 Task: Open Card Project Management Review in Board Productivity Strategies to Workspace Corporate Communications and add a team member Softage.3@softage.net, a label Purple, a checklist Time Tracking, an attachment from your onedrive, a color Purple and finally, add a card description 'Conduct customer research for new product design and development' and a comment 'Let us make sure we have a clear understanding of the desired outcomes and success metrics for this task.'. Add a start date 'Jan 07, 1900' with a due date 'Jan 14, 1900'
Action: Mouse moved to (78, 344)
Screenshot: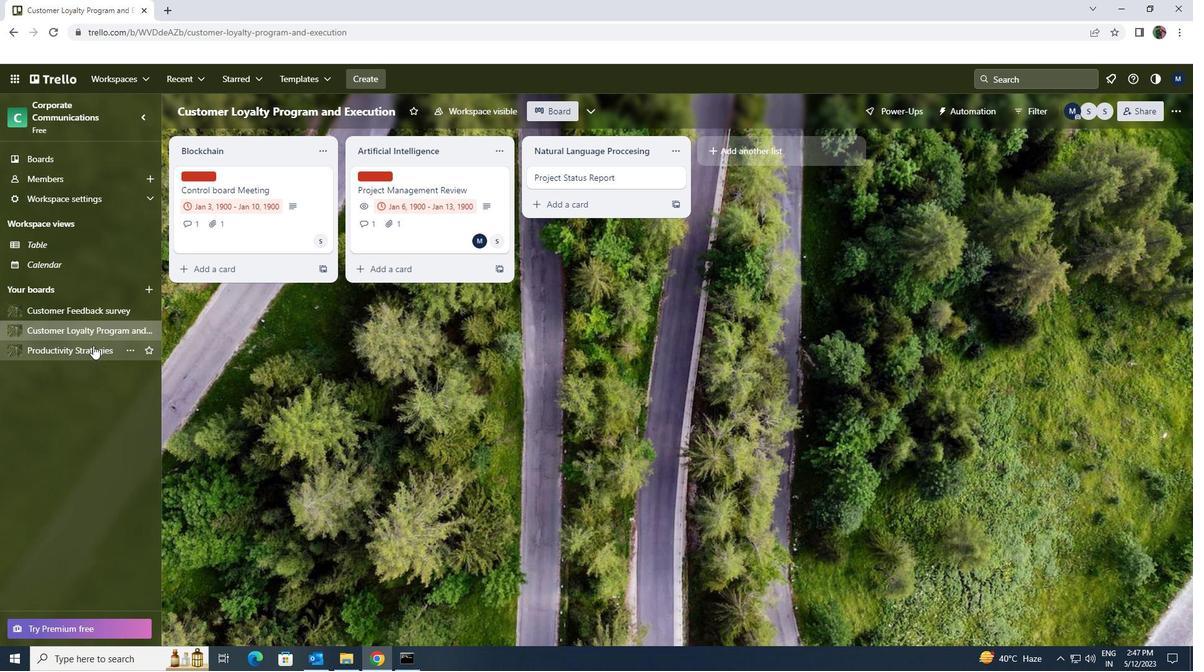 
Action: Mouse pressed left at (78, 344)
Screenshot: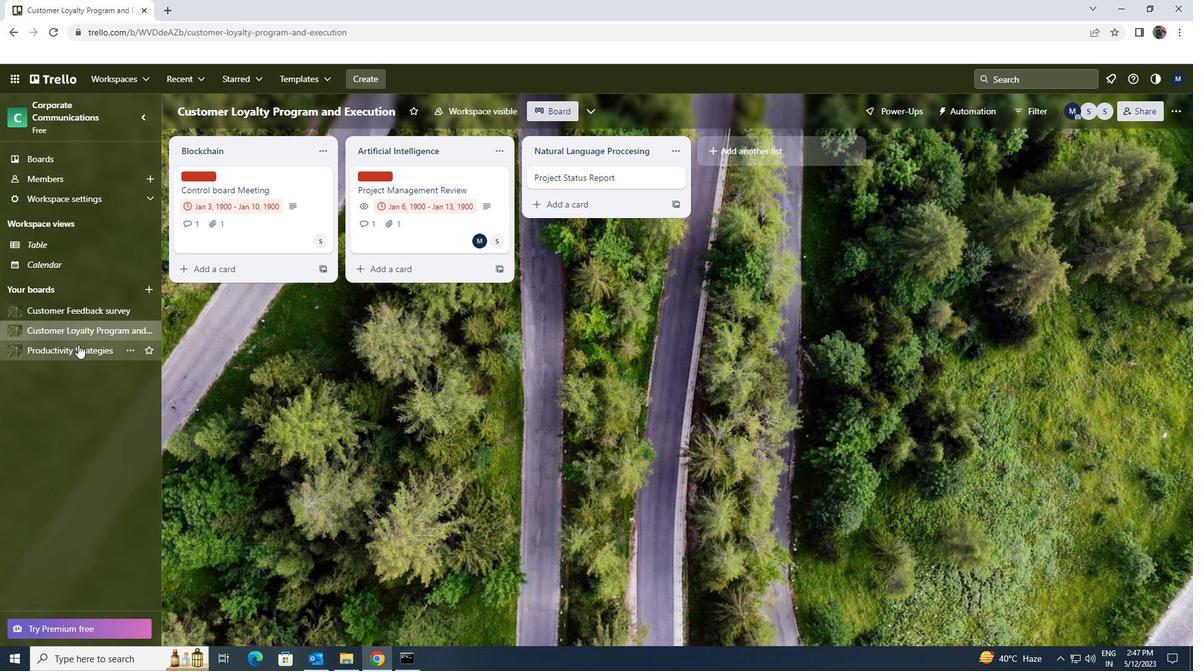 
Action: Mouse moved to (553, 178)
Screenshot: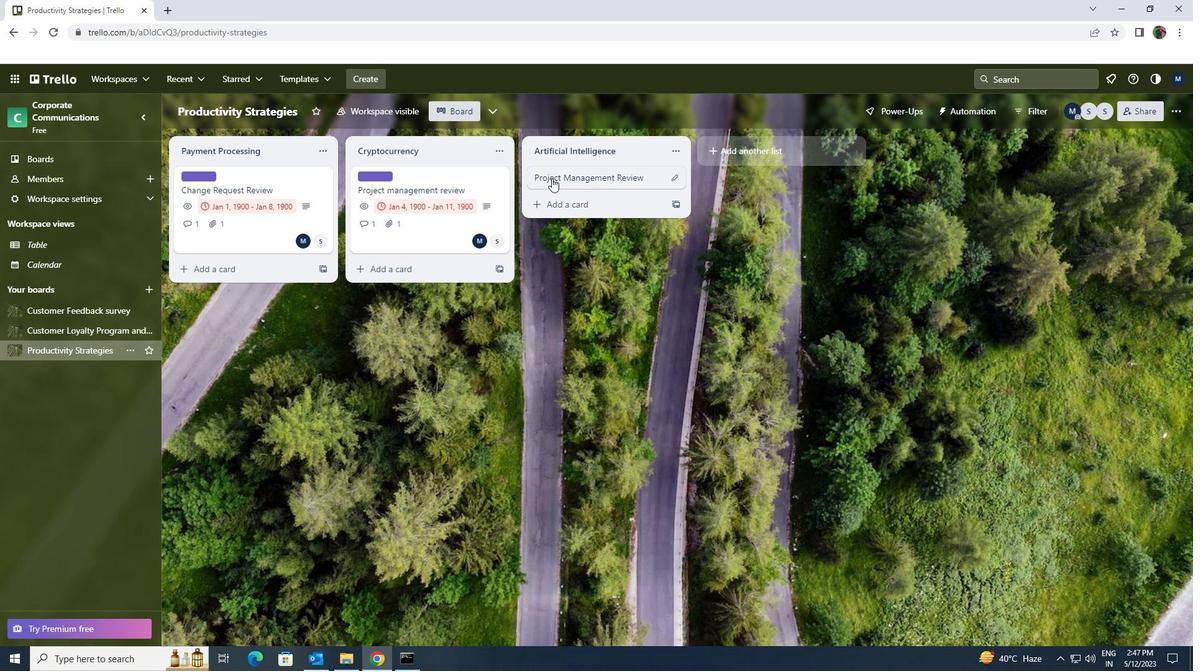 
Action: Mouse pressed left at (553, 178)
Screenshot: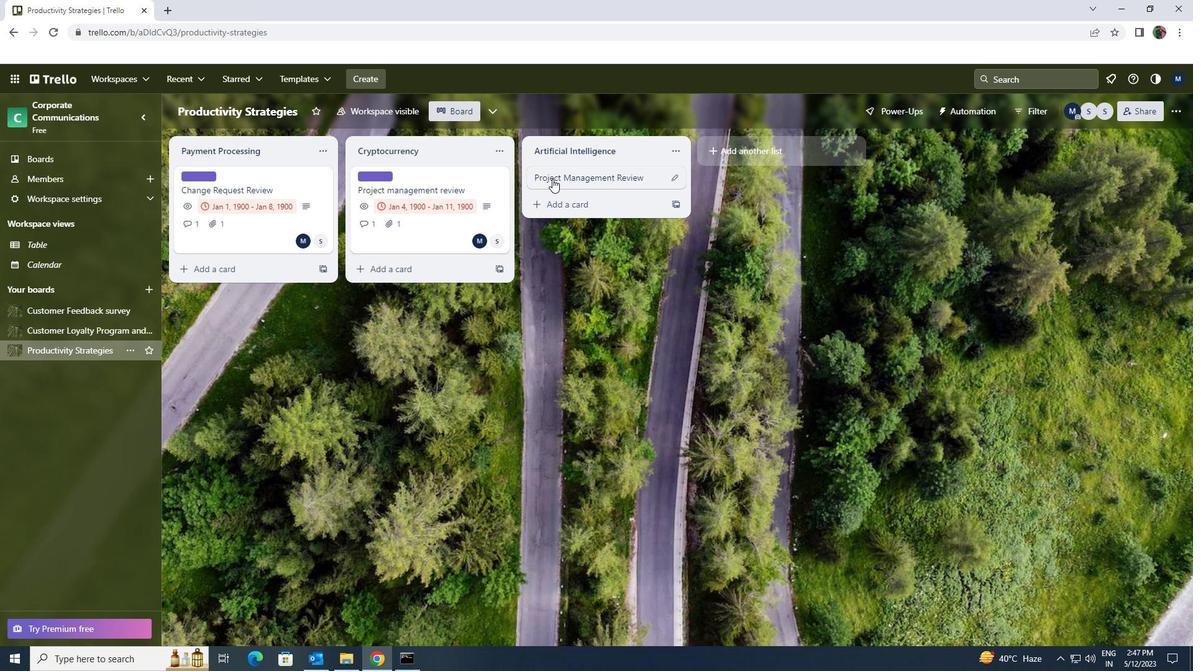 
Action: Mouse moved to (728, 175)
Screenshot: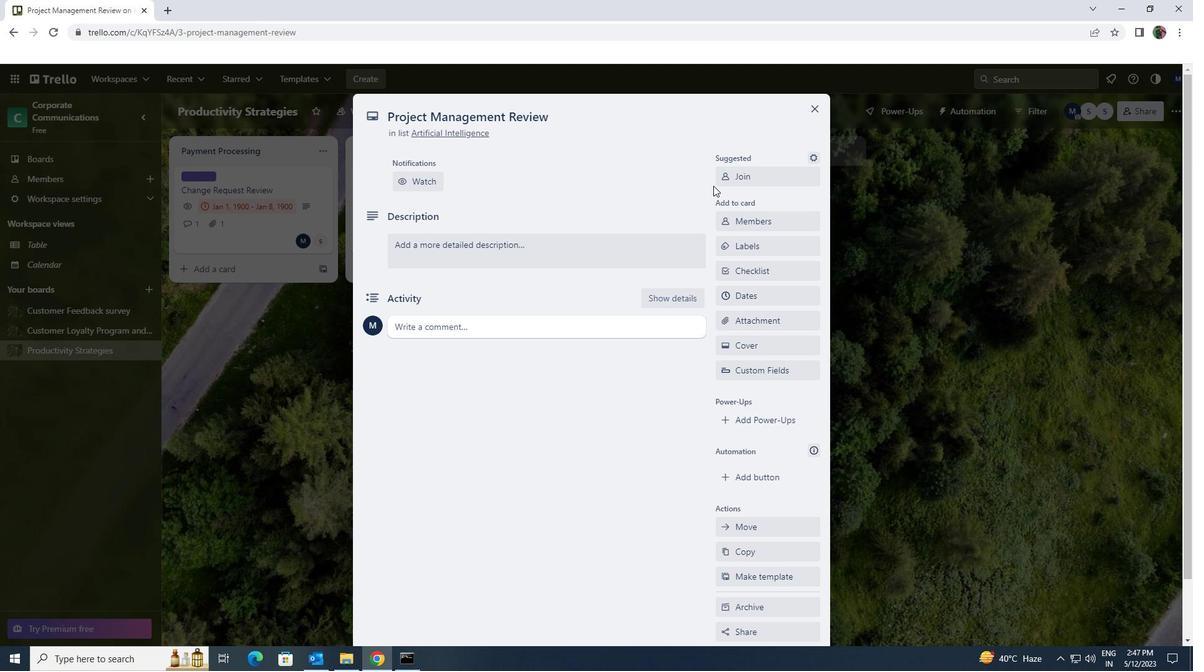 
Action: Mouse pressed left at (728, 175)
Screenshot: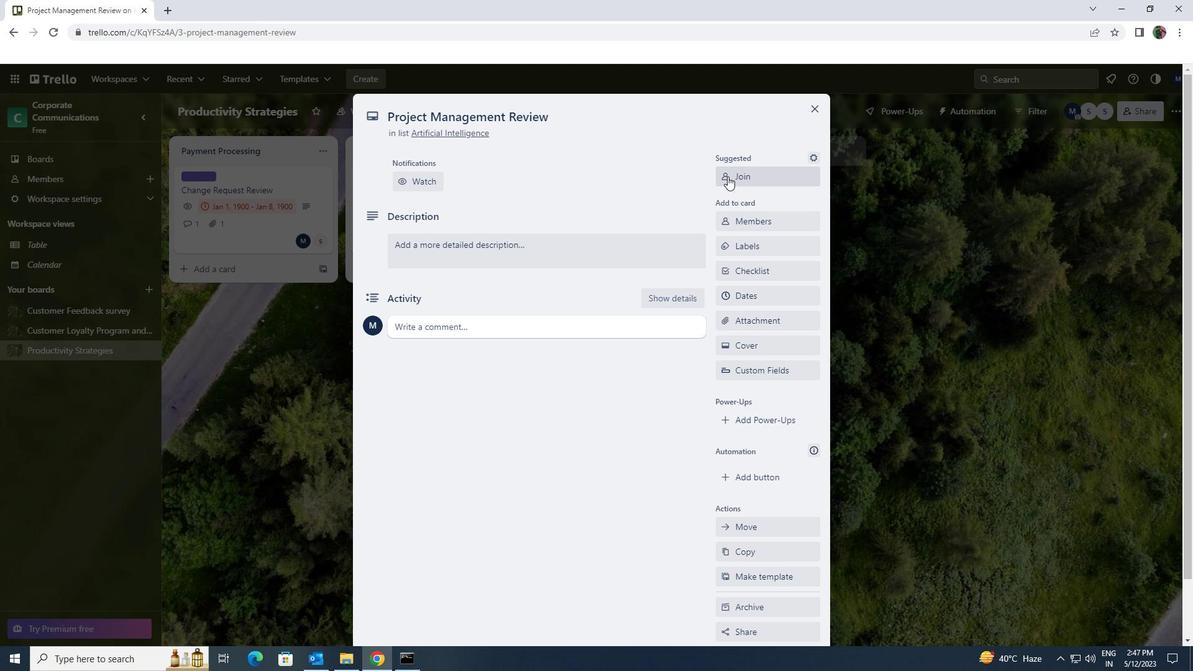 
Action: Mouse moved to (735, 175)
Screenshot: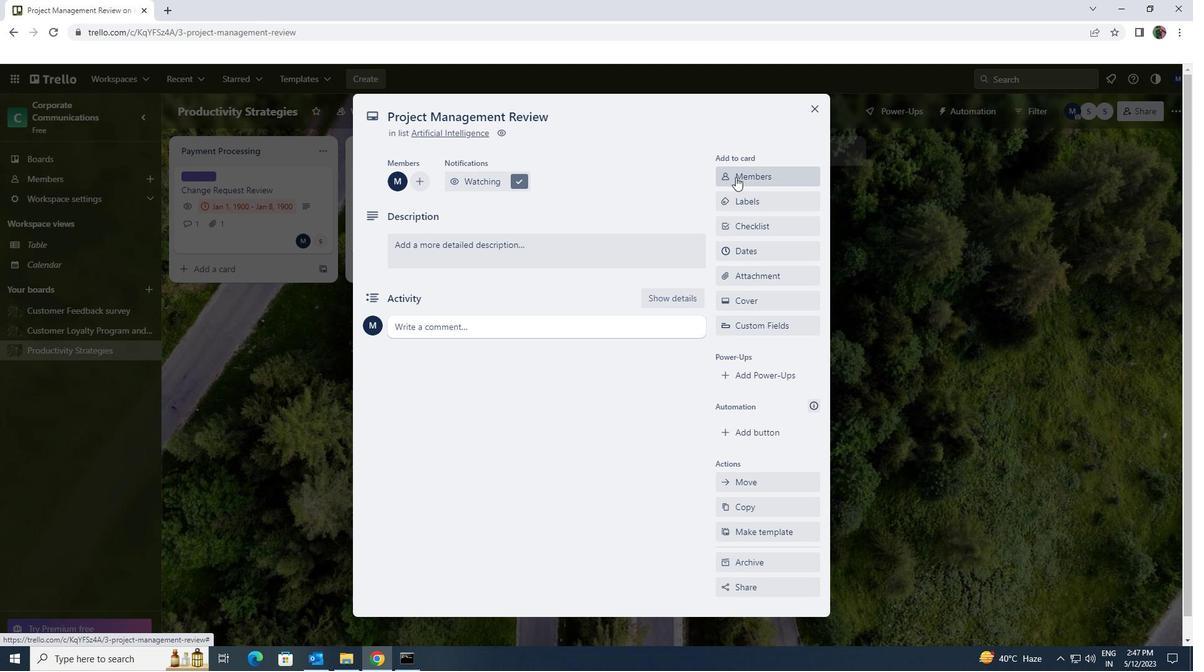
Action: Mouse pressed left at (735, 175)
Screenshot: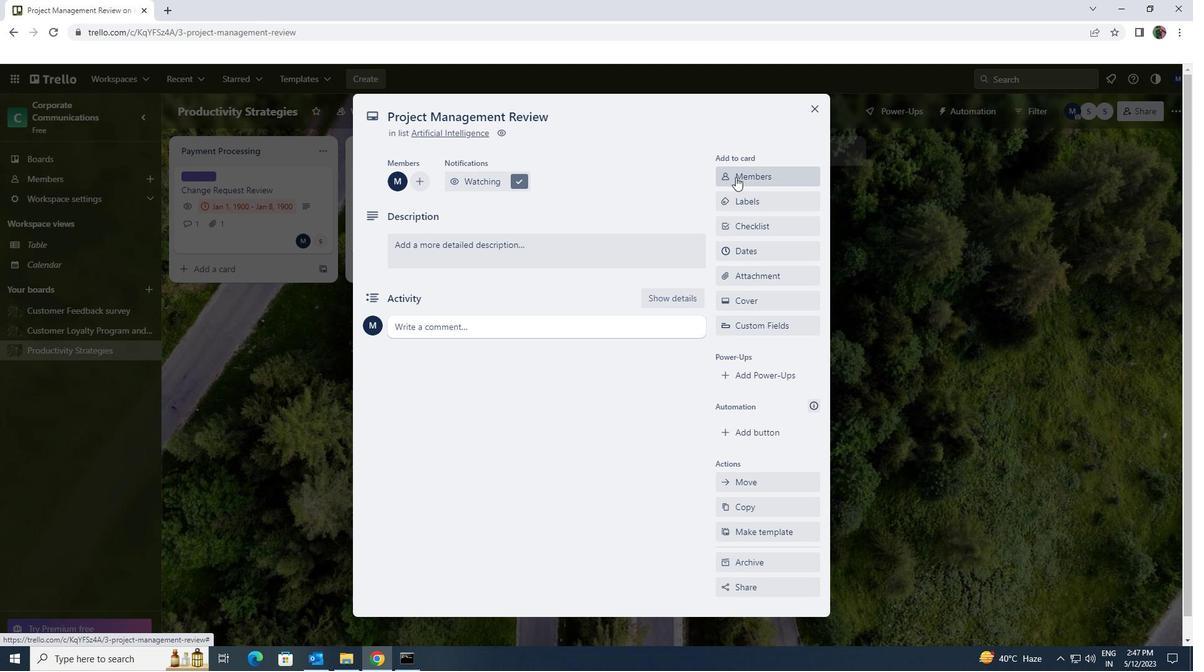 
Action: Key pressed softage.3<Key.shift>@SOFTAGE.NET
Screenshot: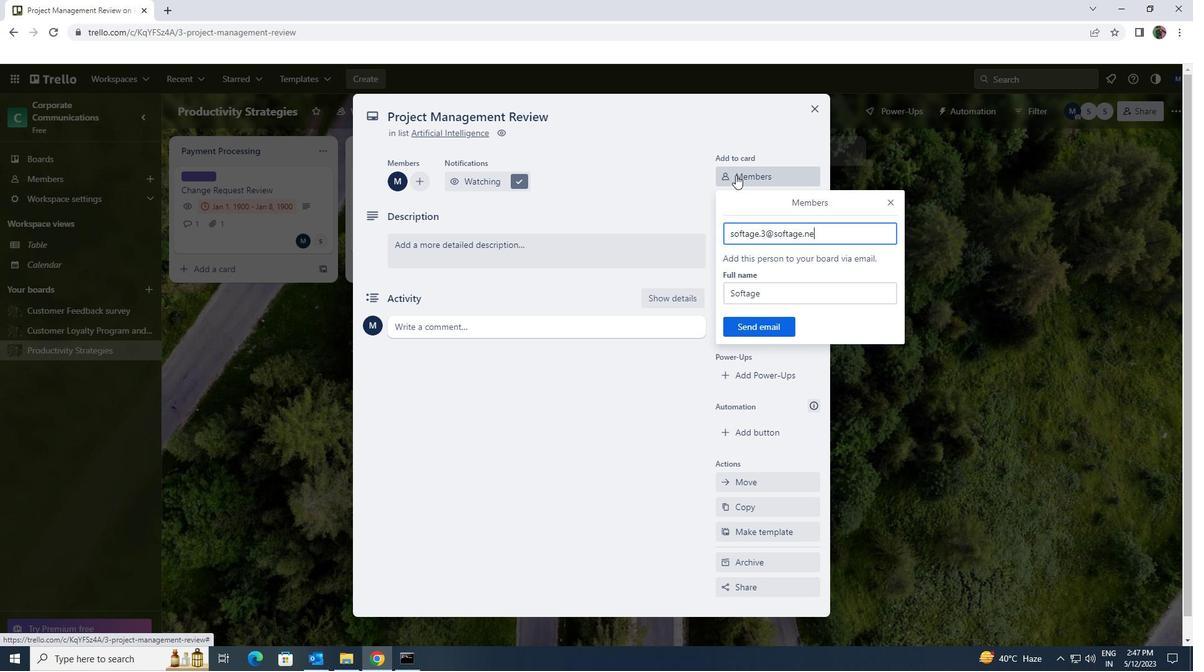 
Action: Mouse moved to (772, 323)
Screenshot: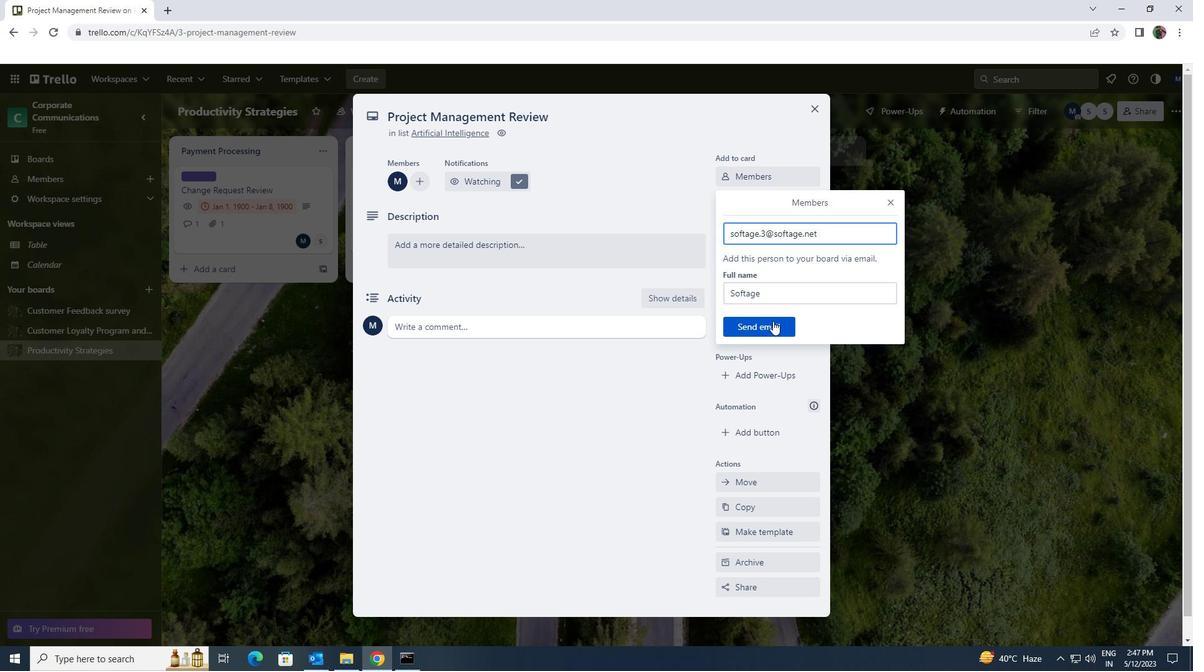 
Action: Mouse pressed left at (772, 323)
Screenshot: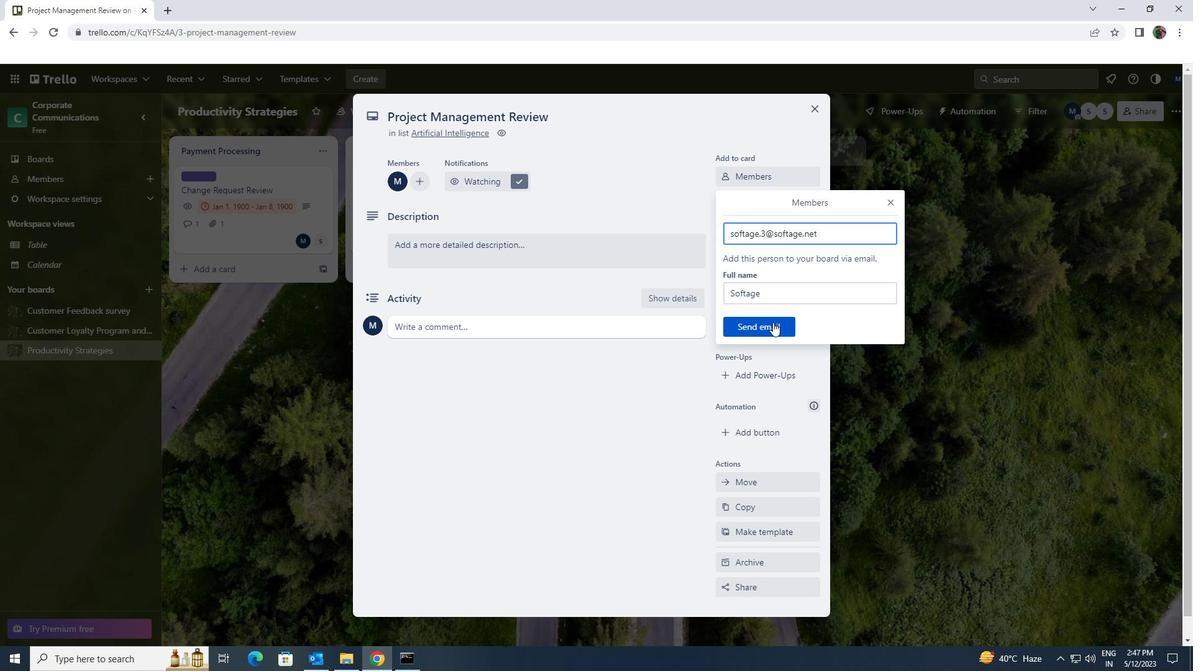 
Action: Mouse moved to (763, 198)
Screenshot: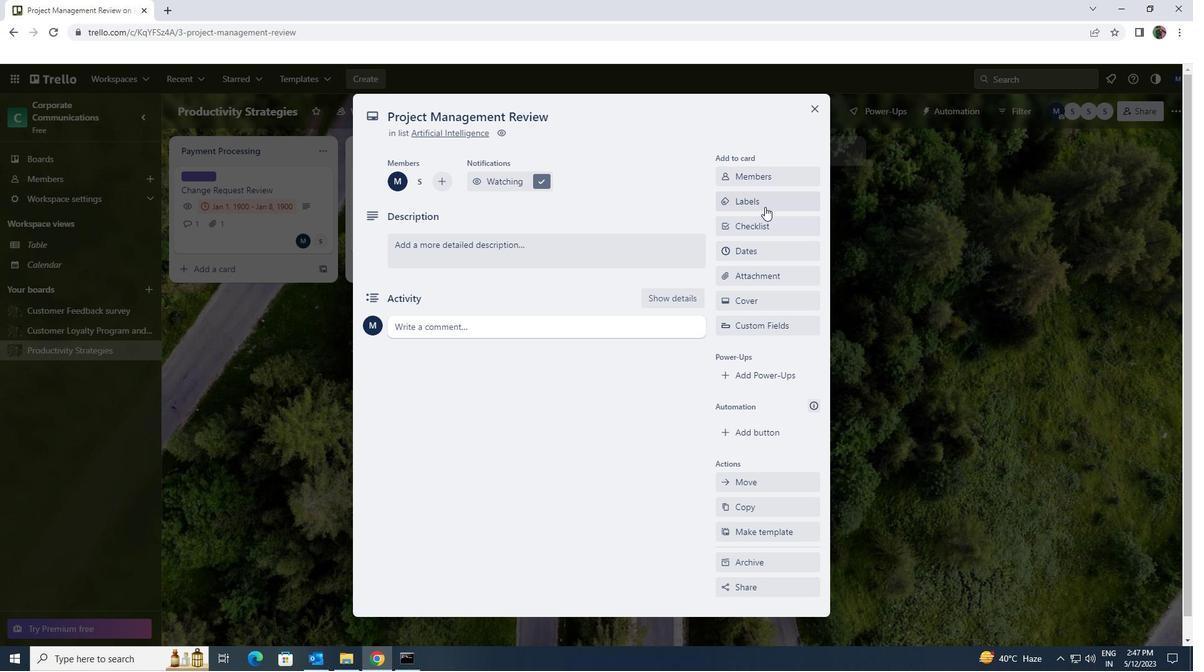 
Action: Mouse pressed left at (763, 198)
Screenshot: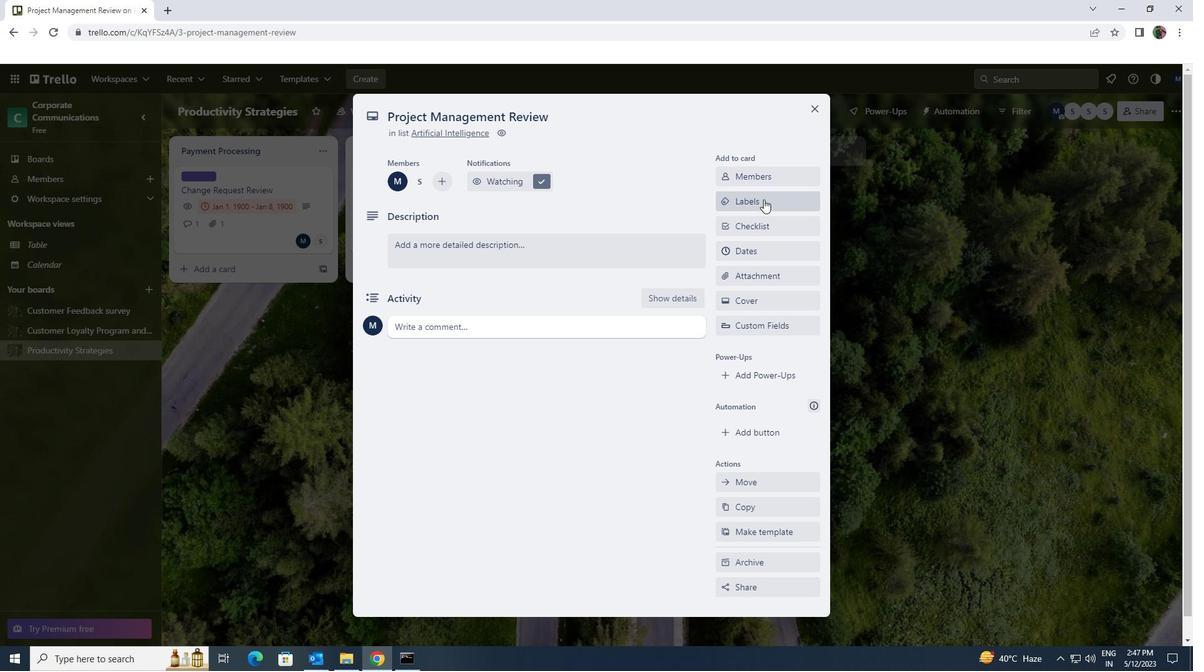 
Action: Mouse moved to (824, 462)
Screenshot: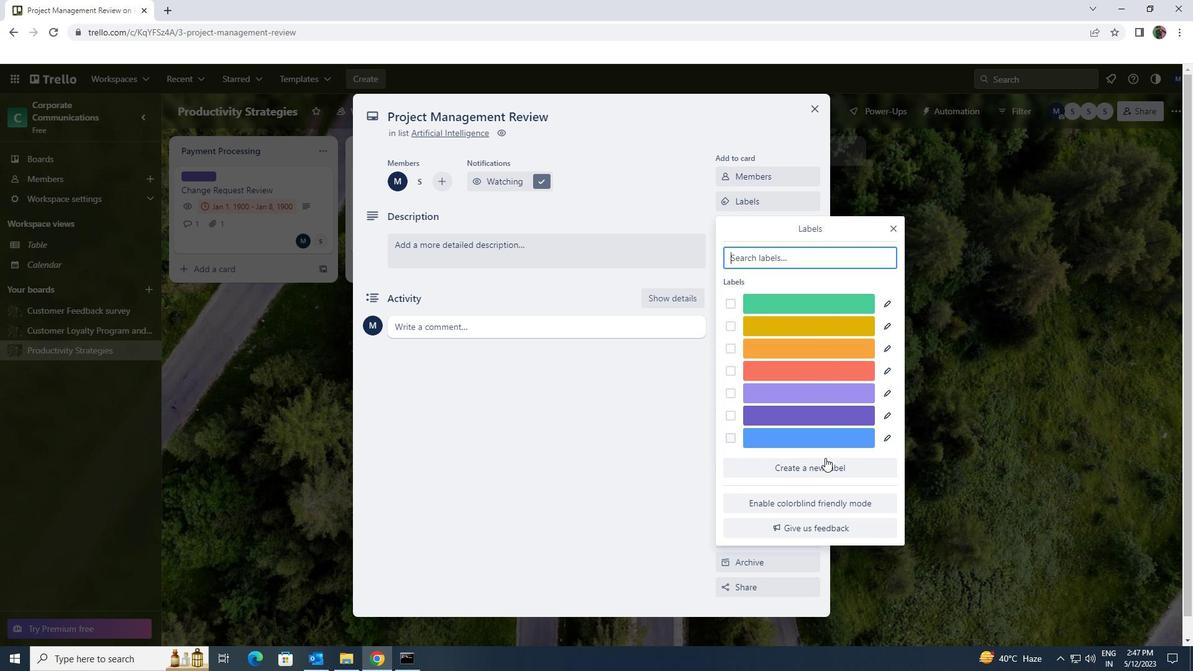 
Action: Mouse pressed left at (824, 462)
Screenshot: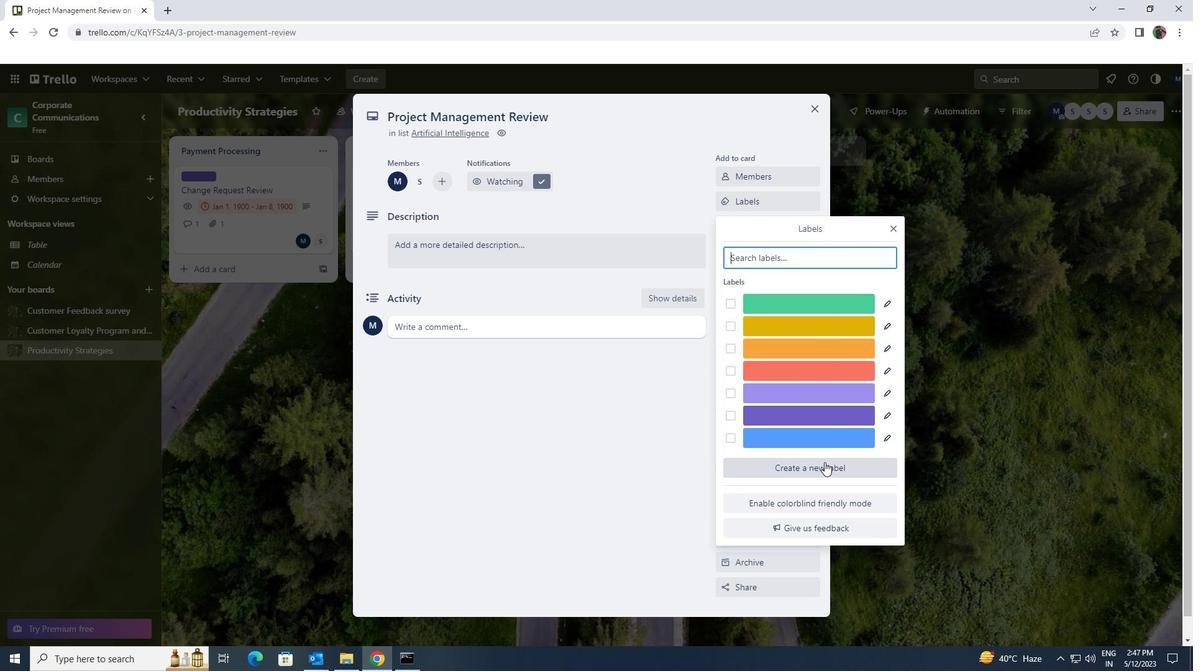 
Action: Mouse moved to (885, 426)
Screenshot: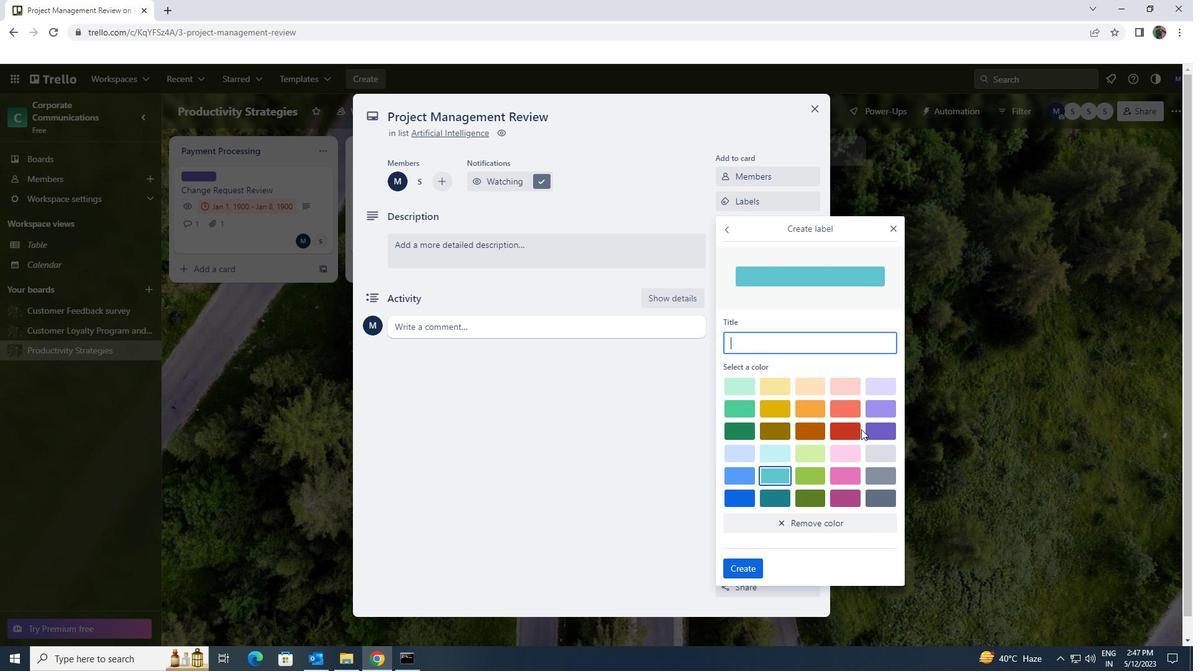 
Action: Mouse pressed left at (885, 426)
Screenshot: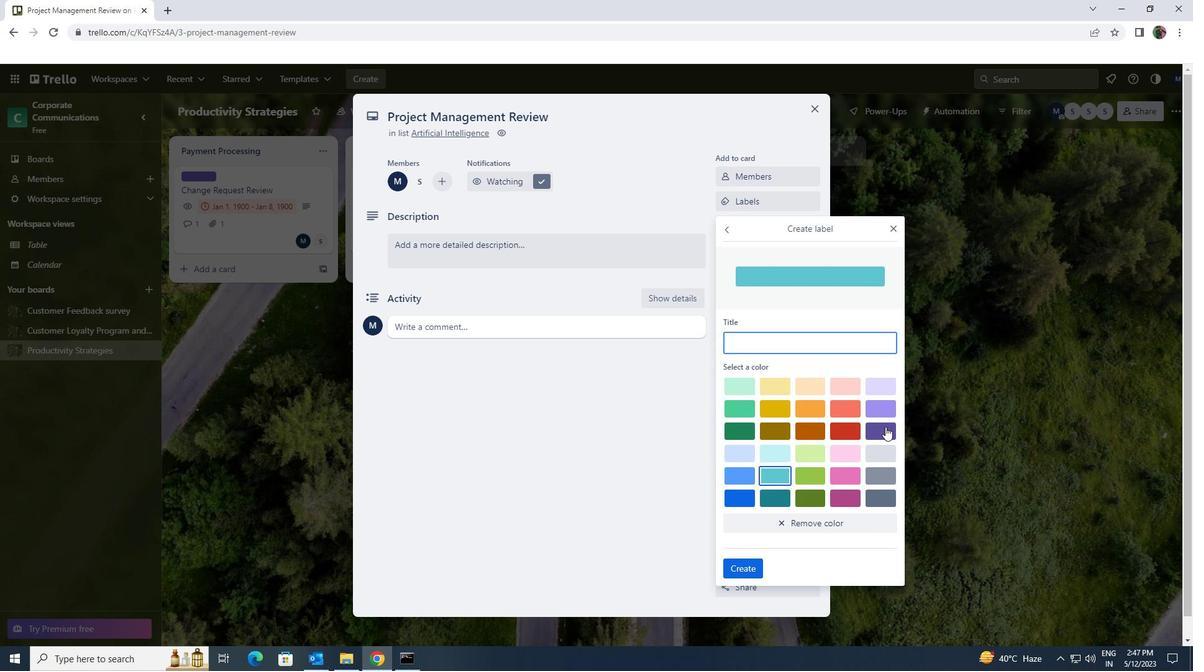 
Action: Mouse moved to (750, 567)
Screenshot: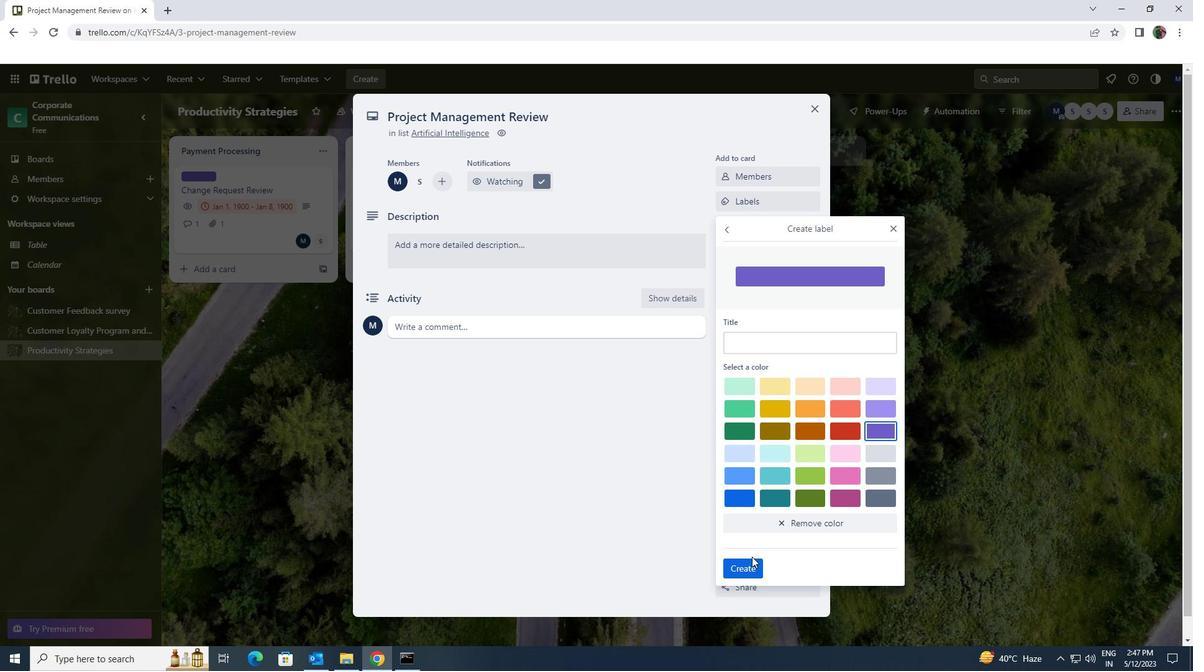 
Action: Mouse pressed left at (750, 567)
Screenshot: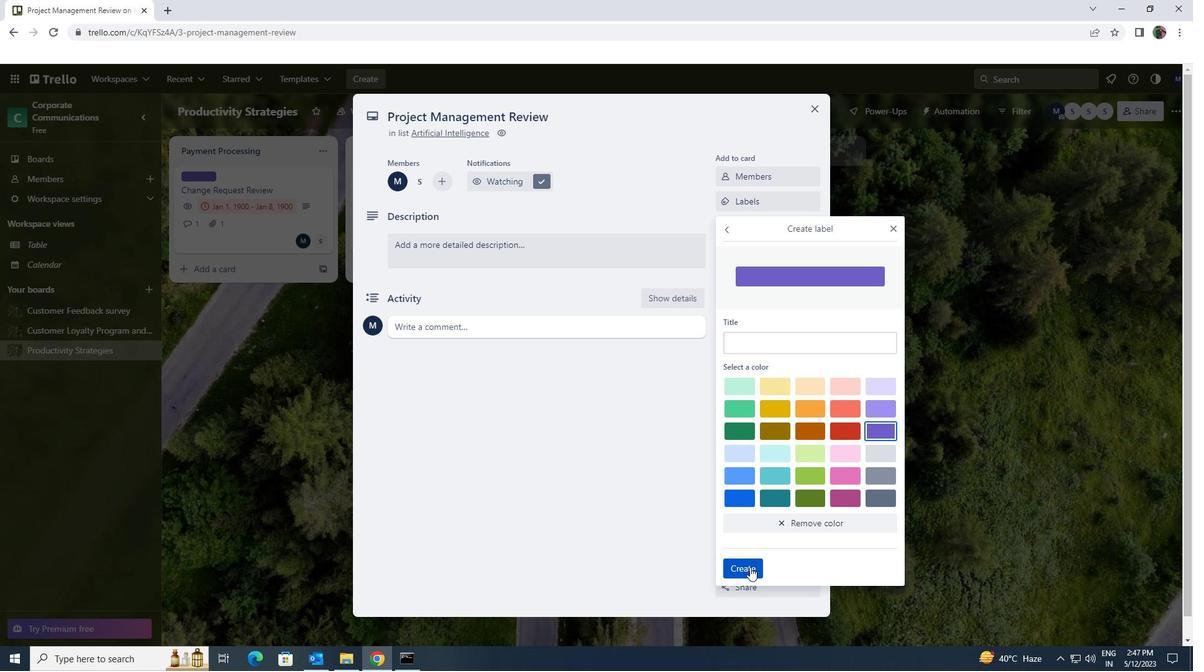 
Action: Mouse moved to (891, 228)
Screenshot: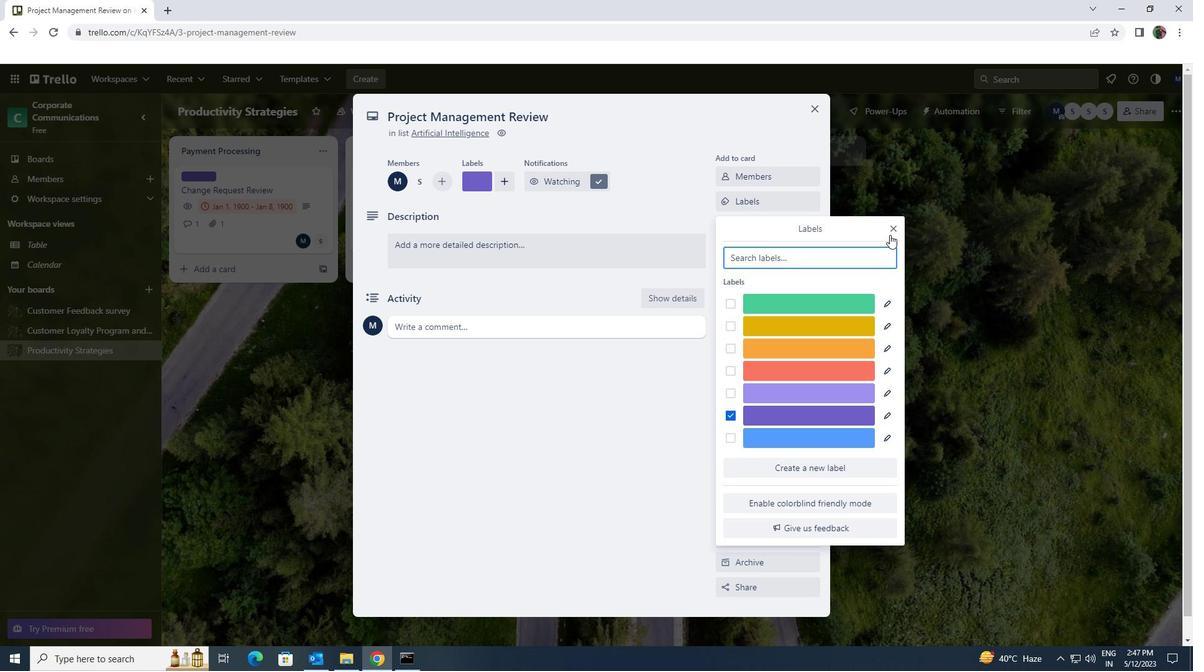 
Action: Mouse pressed left at (891, 228)
Screenshot: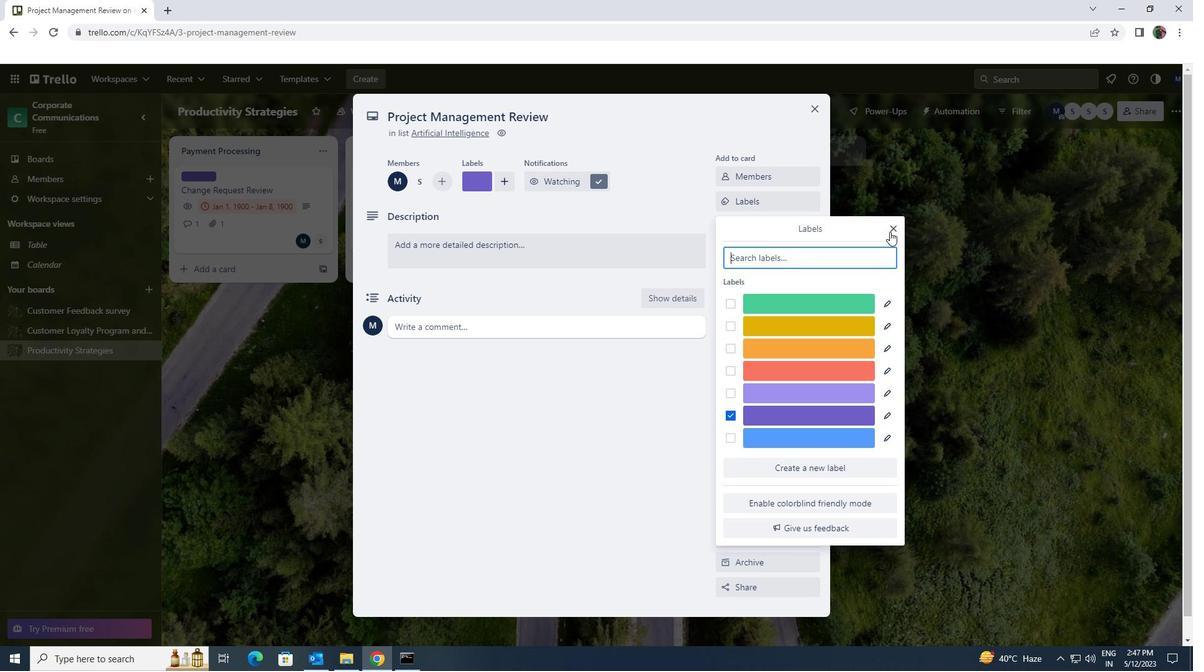 
Action: Mouse moved to (789, 227)
Screenshot: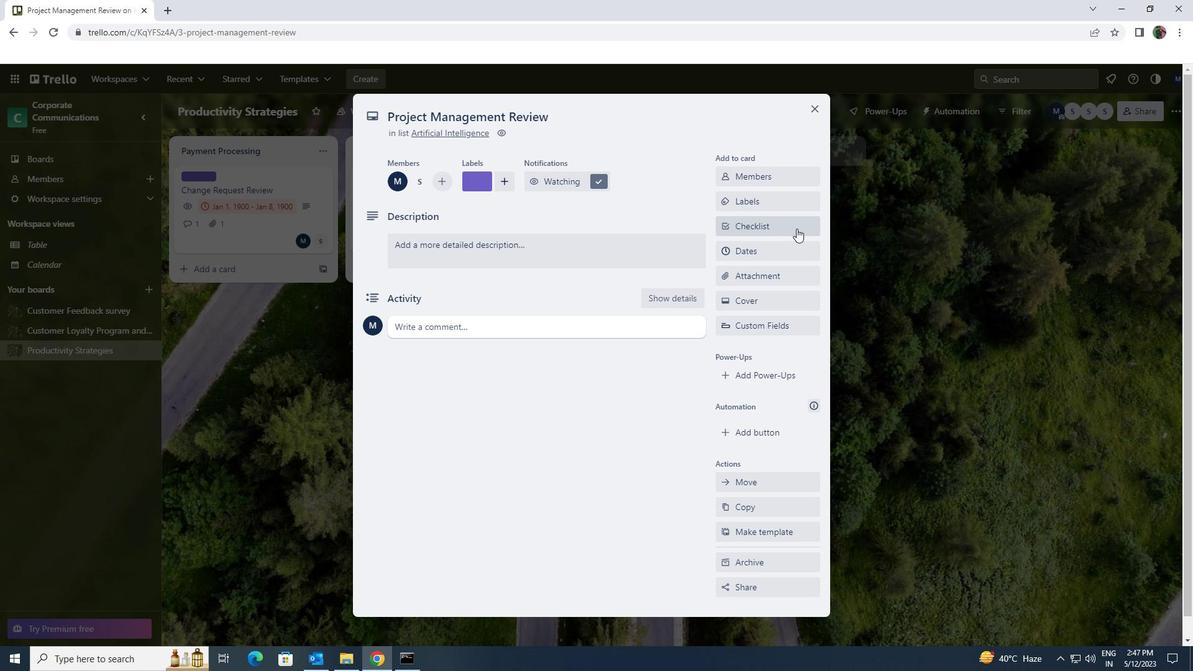 
Action: Mouse pressed left at (789, 227)
Screenshot: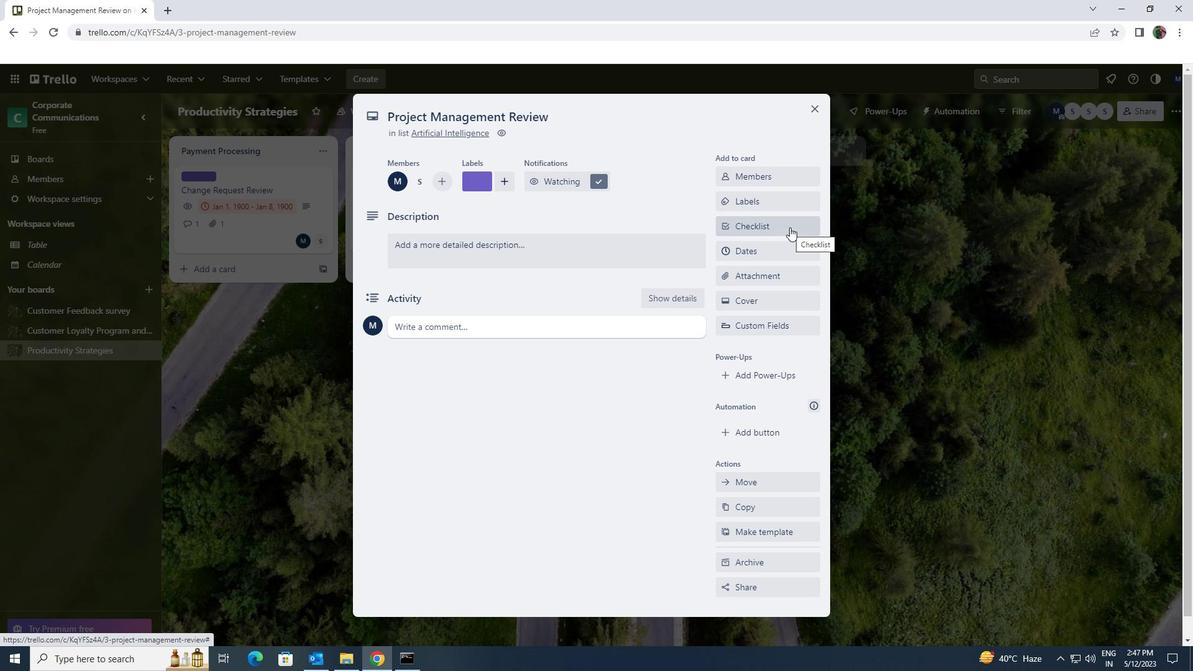 
Action: Key pressed <Key.shift>TIME<Key.space><Key.shift>TRACKING
Screenshot: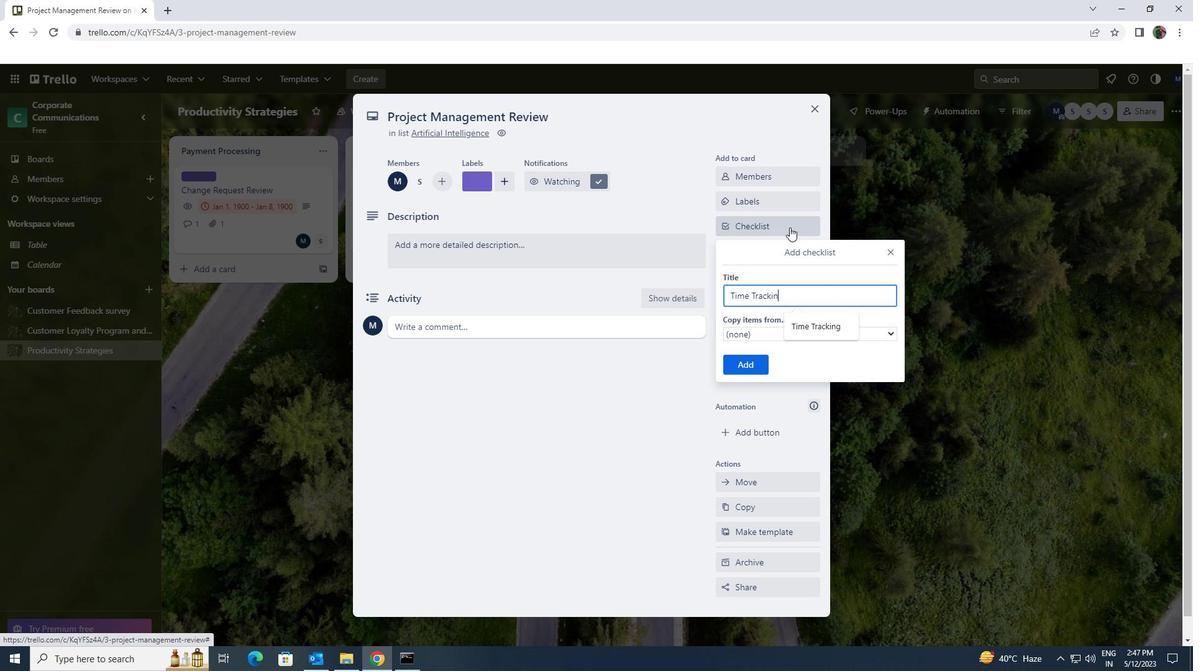 
Action: Mouse moved to (750, 371)
Screenshot: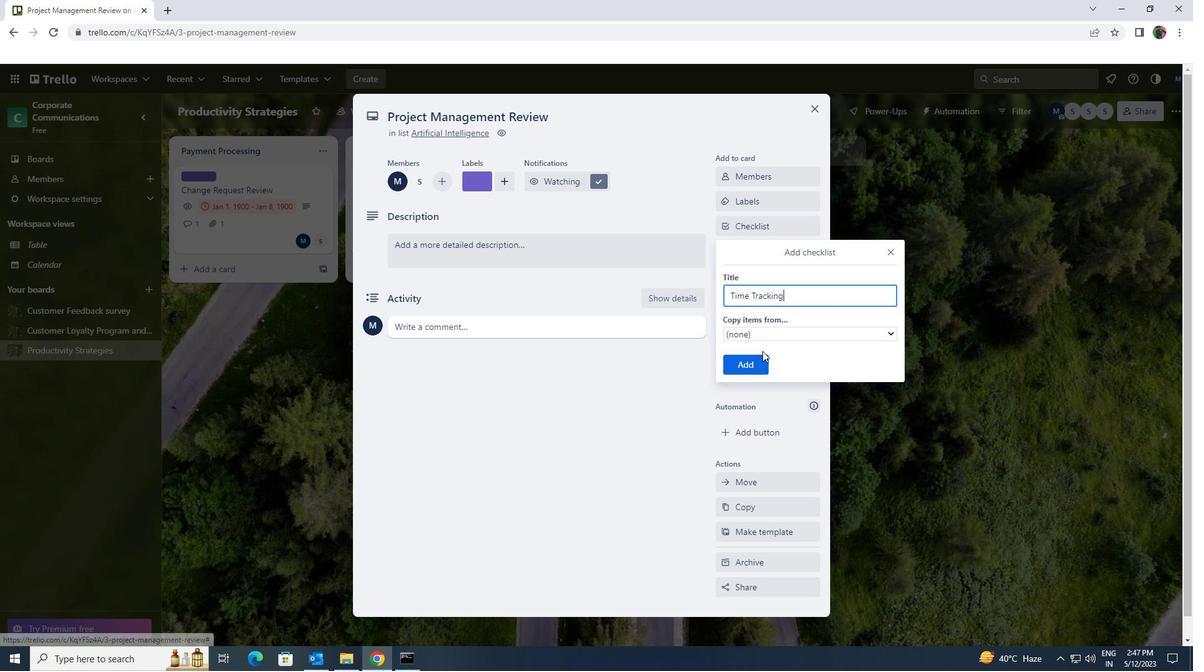 
Action: Mouse pressed left at (750, 371)
Screenshot: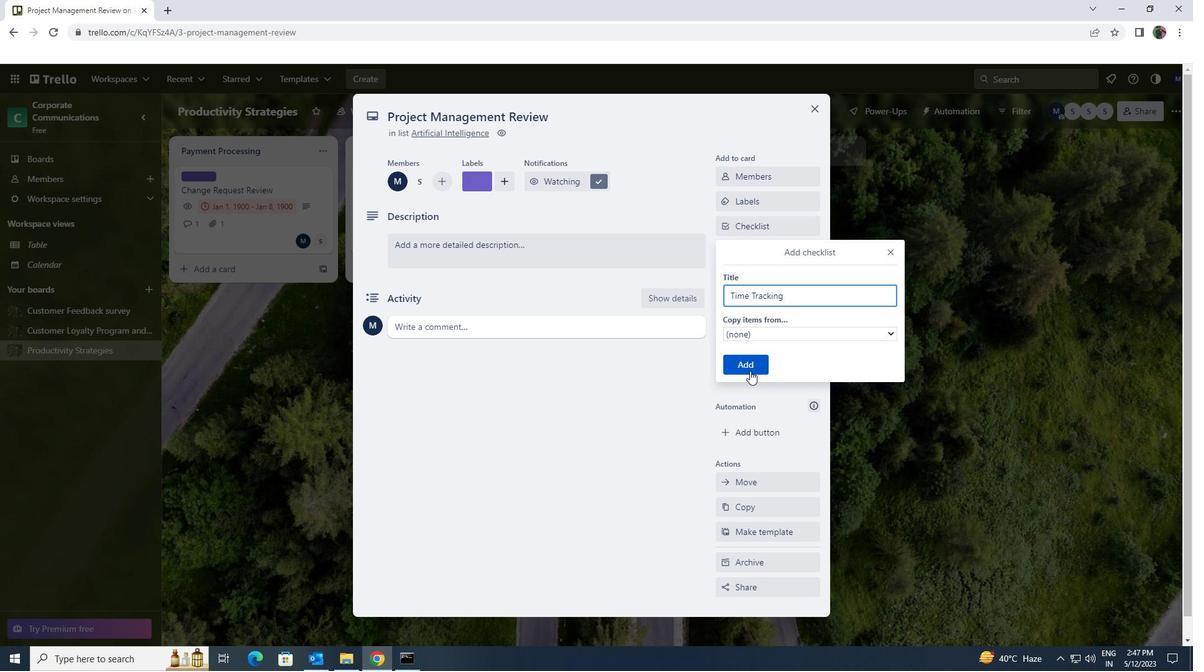 
Action: Mouse moved to (759, 276)
Screenshot: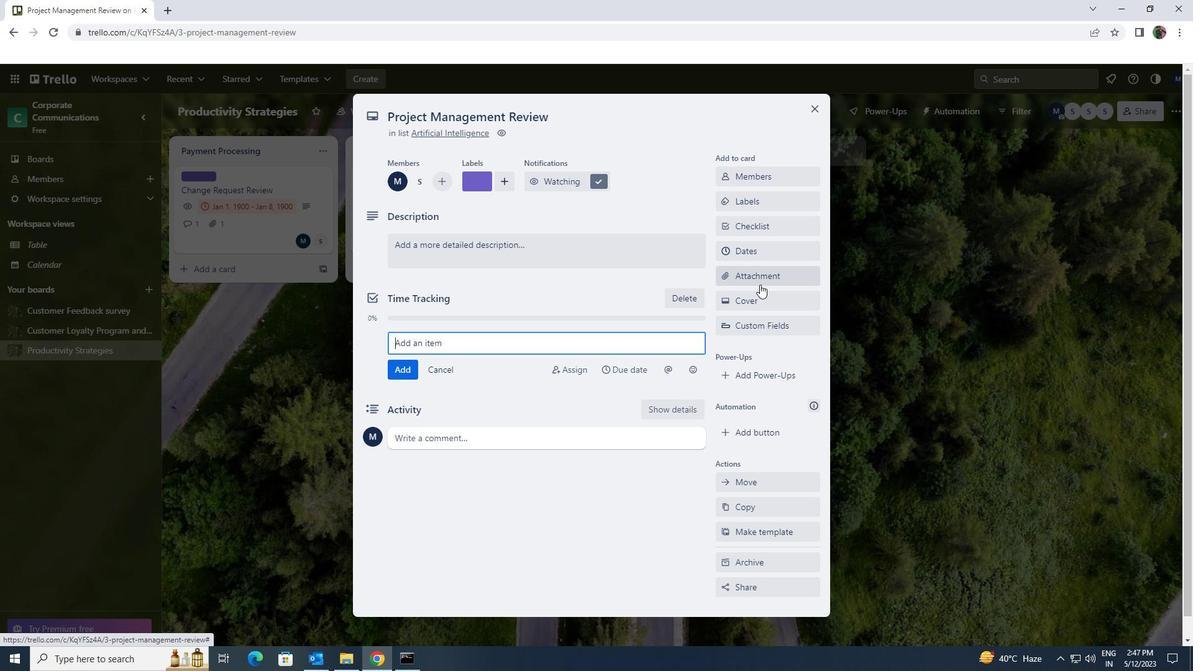 
Action: Mouse pressed left at (759, 276)
Screenshot: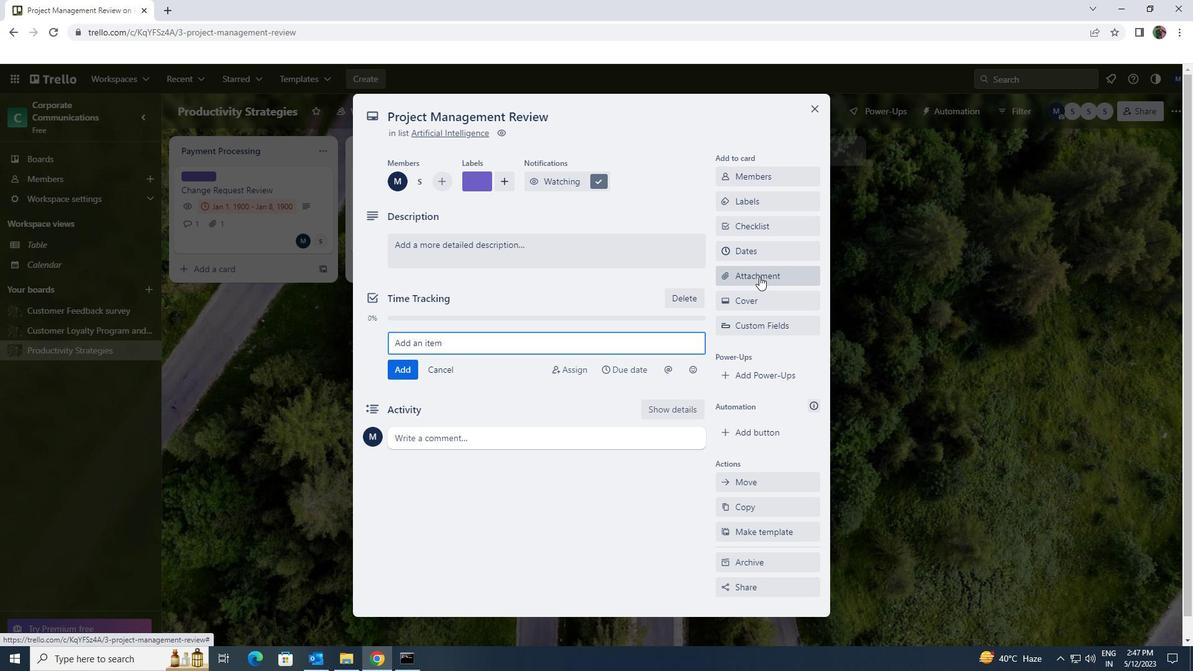 
Action: Mouse moved to (765, 366)
Screenshot: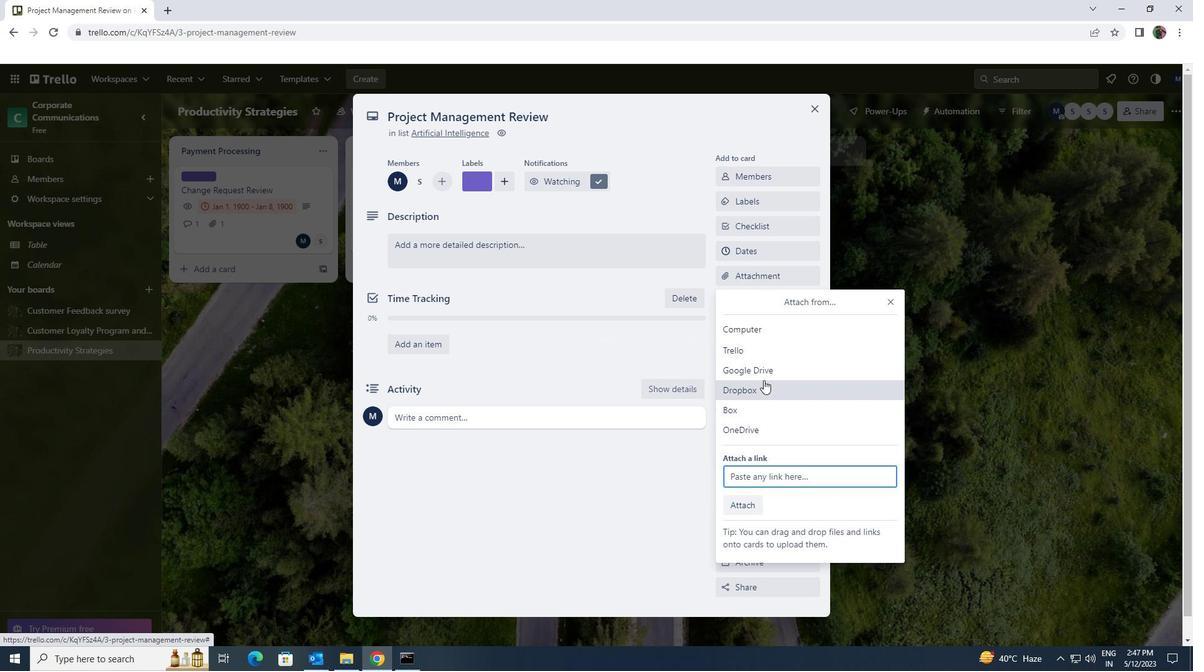 
Action: Mouse pressed left at (765, 366)
Screenshot: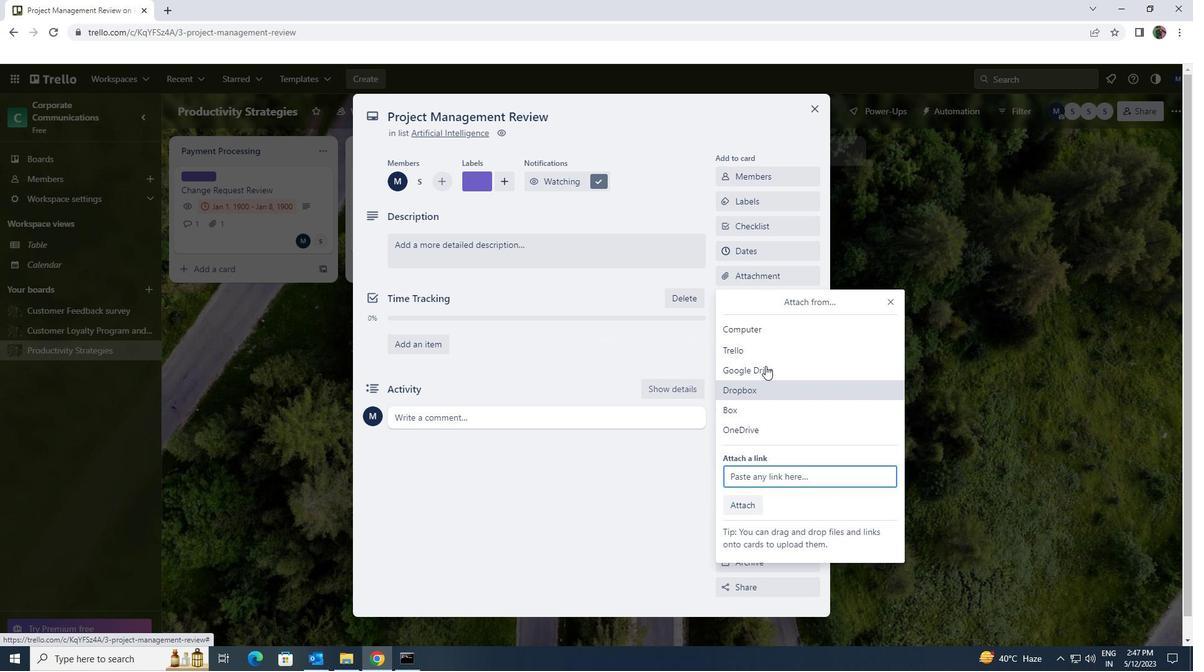 
Action: Mouse moved to (728, 341)
Screenshot: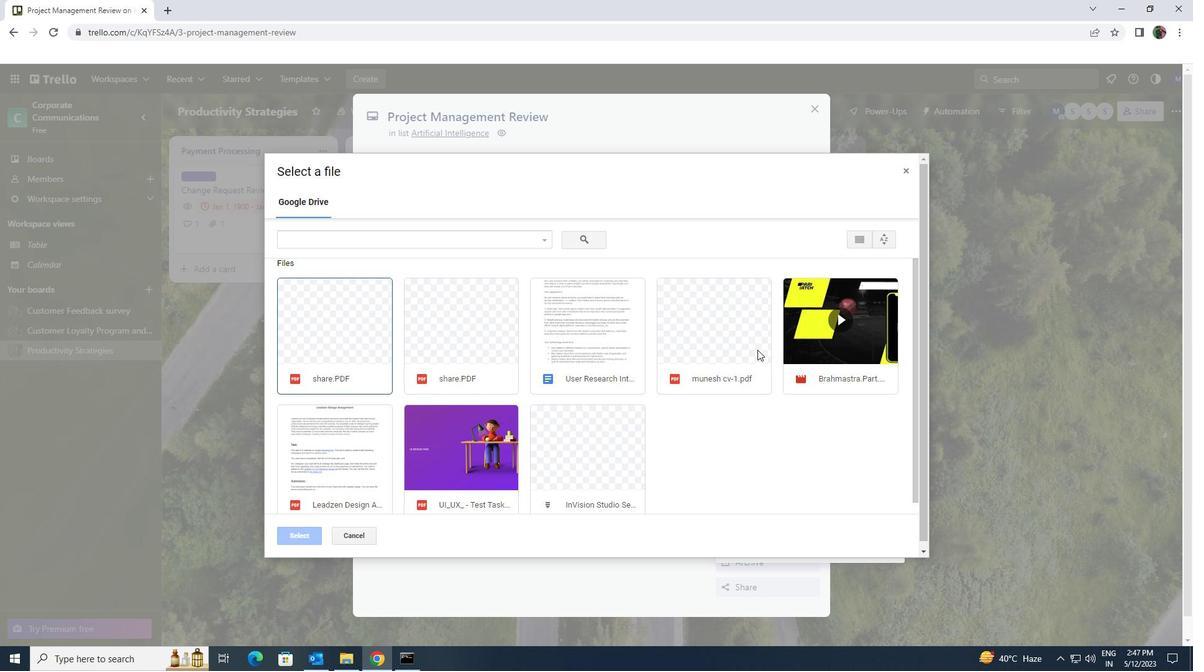 
Action: Mouse pressed left at (728, 341)
Screenshot: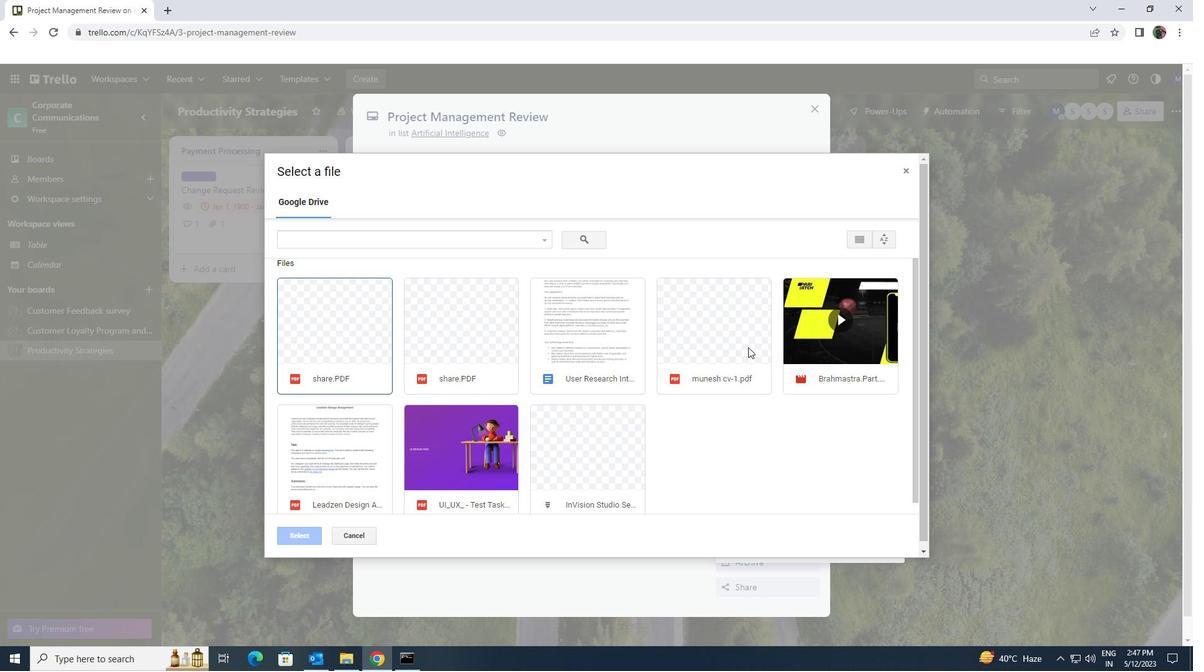 
Action: Mouse moved to (291, 533)
Screenshot: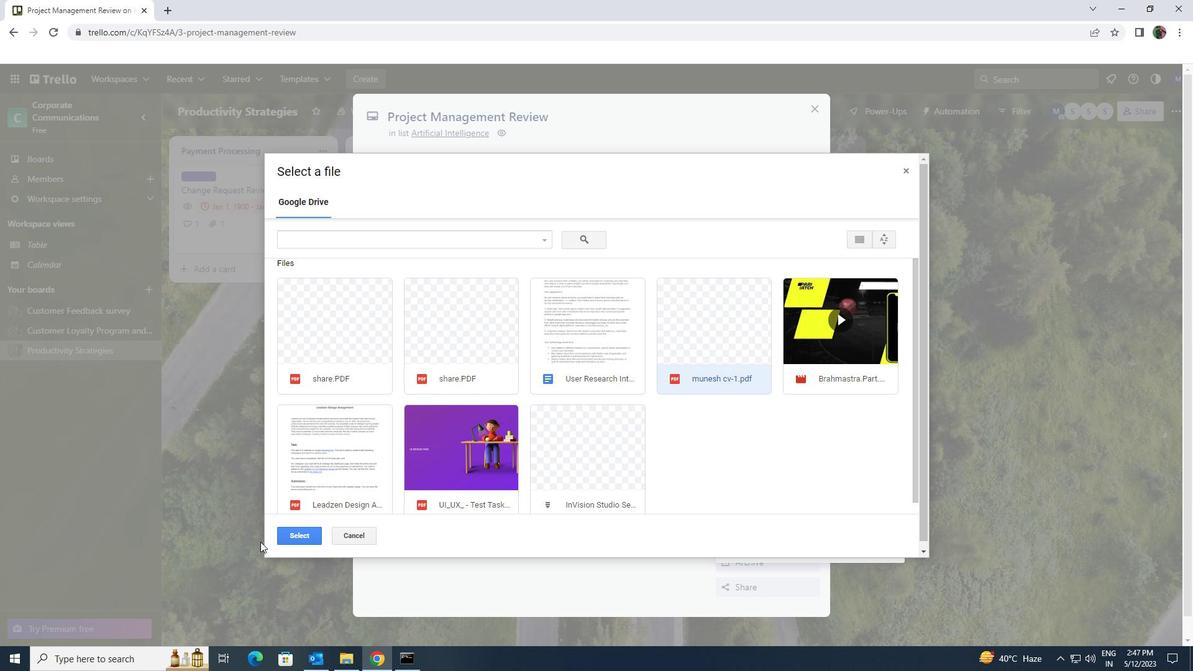 
Action: Mouse pressed left at (291, 533)
Screenshot: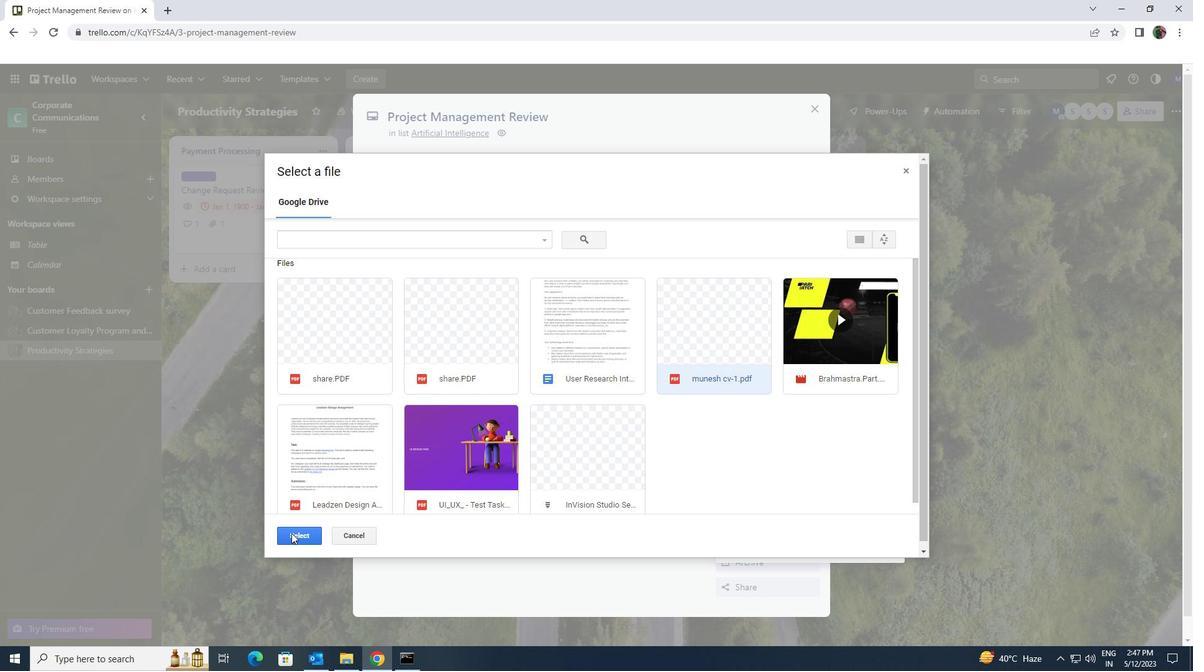 
Action: Mouse moved to (451, 259)
Screenshot: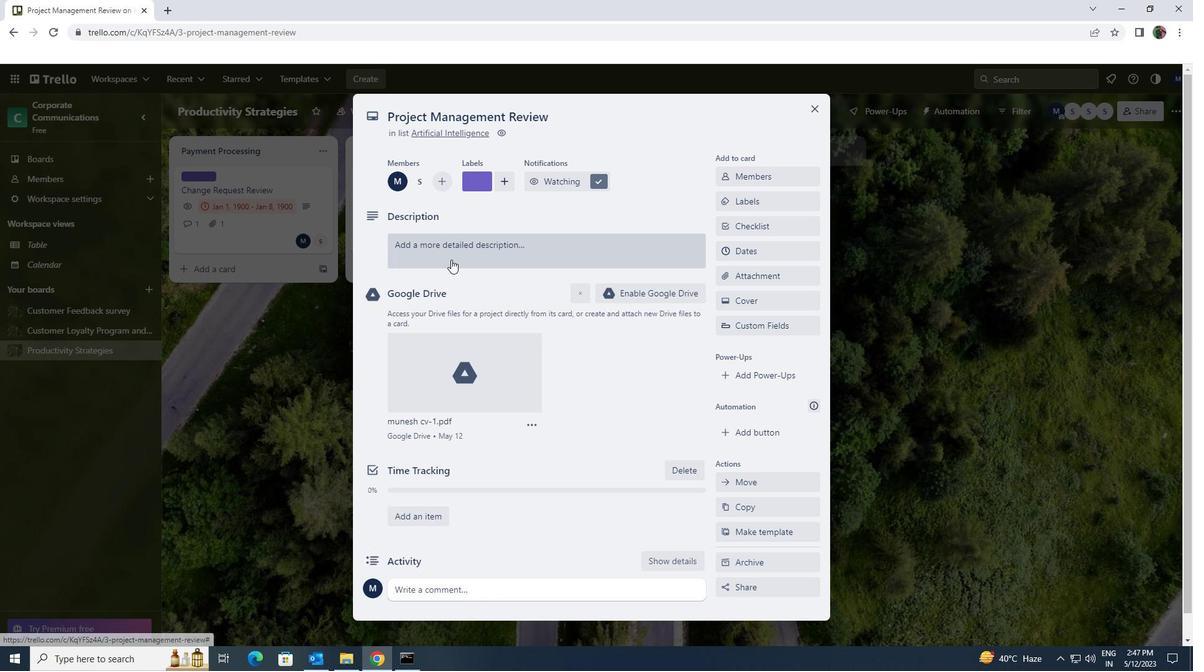 
Action: Mouse pressed left at (451, 259)
Screenshot: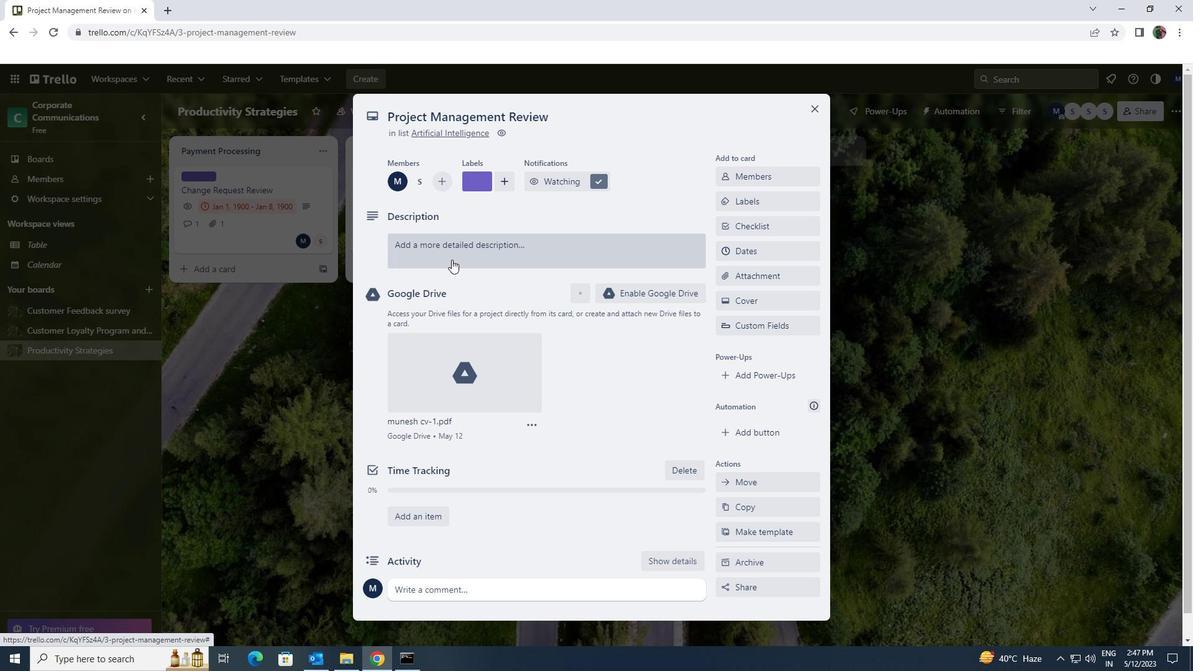 
Action: Mouse moved to (451, 259)
Screenshot: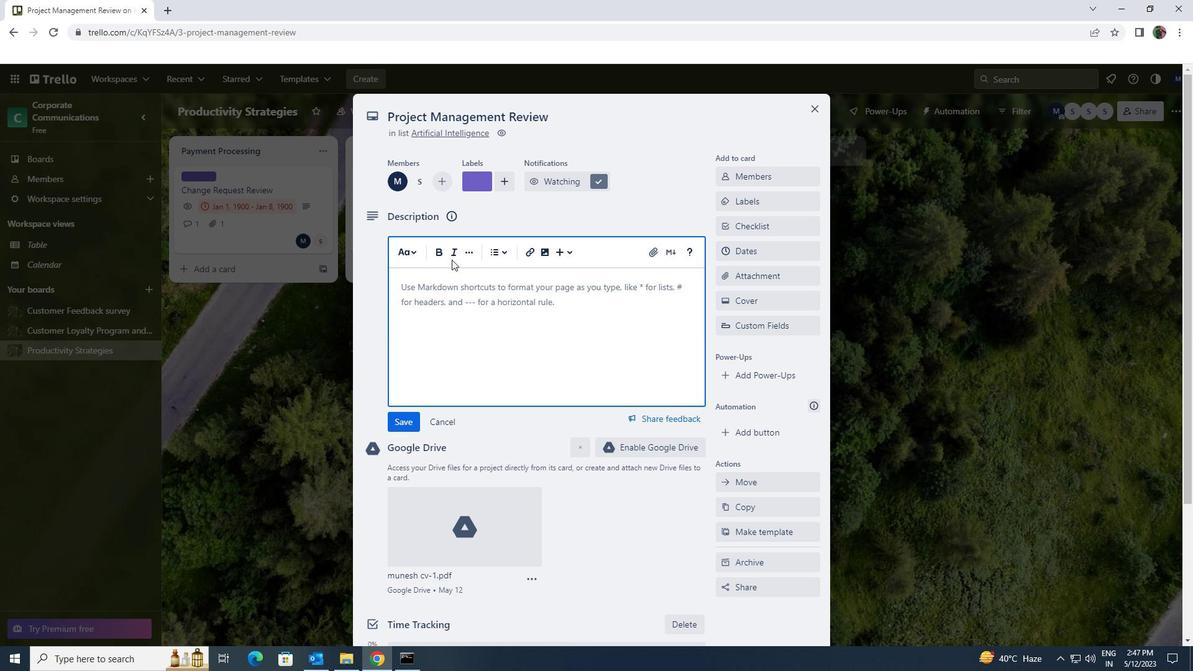 
Action: Key pressed <Key.shift><Key.shift>CONDUCT<Key.space>CUSTOMER<Key.space>RESEARCH<Key.space>FOR<Key.space>NEW<Key.space>PRODUCT<Key.space>DESIGN<Key.space>AND<Key.space>DEVELOPMENT<Key.space>
Screenshot: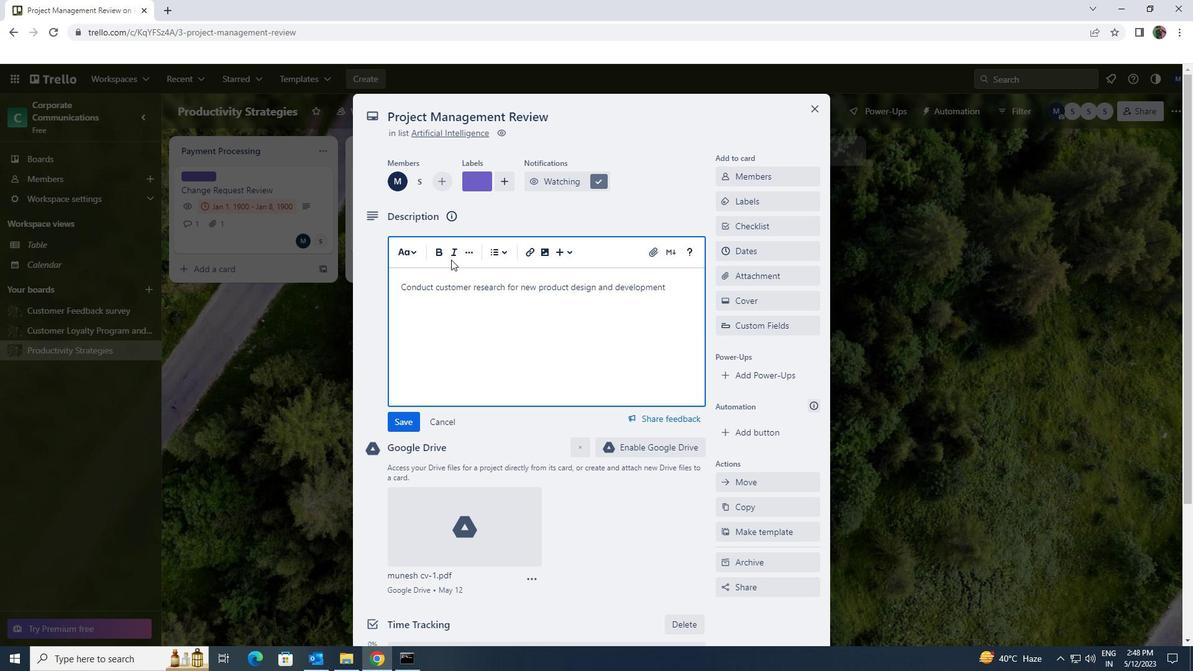
Action: Mouse moved to (408, 413)
Screenshot: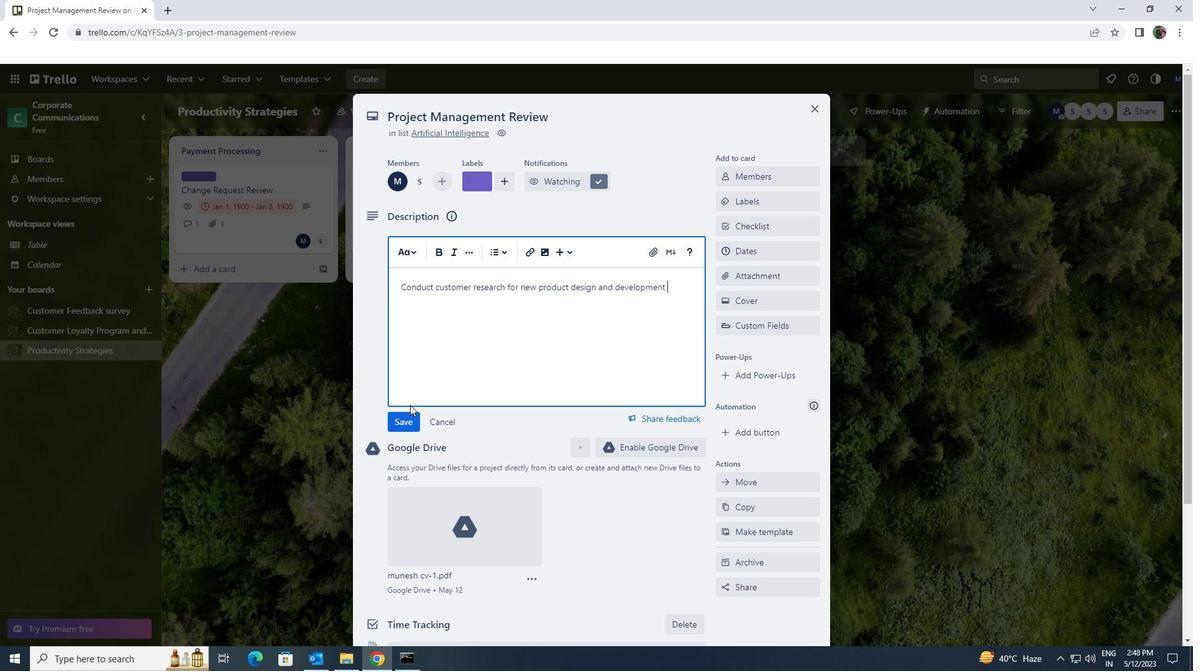 
Action: Mouse pressed left at (408, 413)
Screenshot: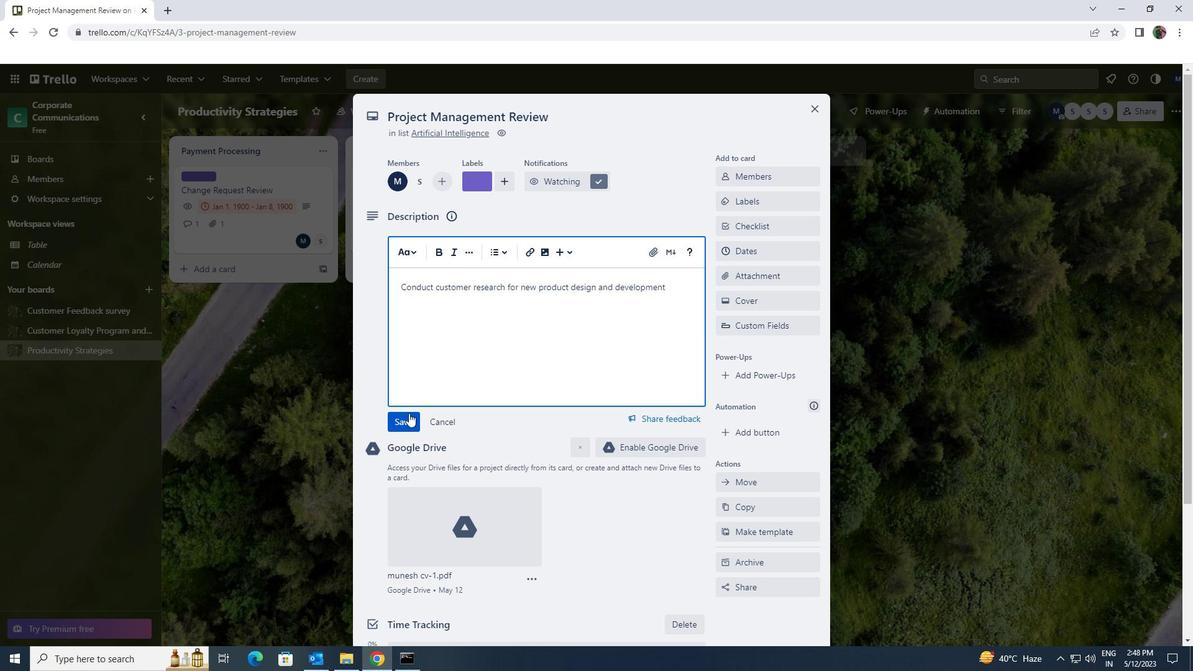 
Action: Mouse moved to (406, 407)
Screenshot: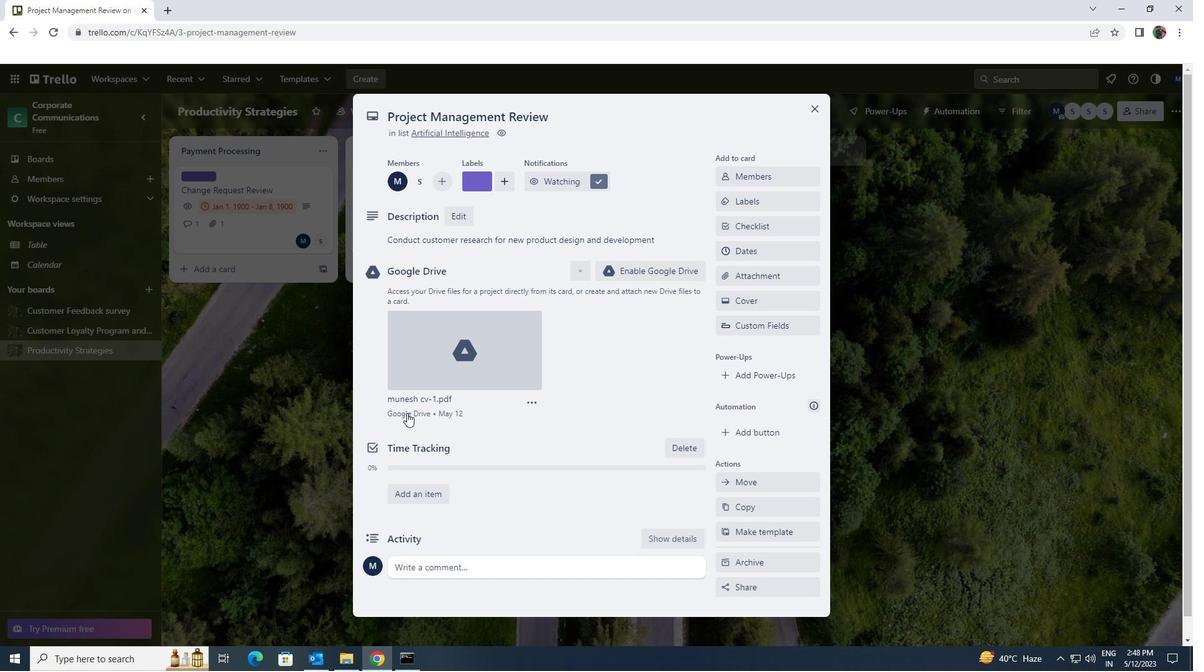 
Action: Mouse scrolled (406, 406) with delta (0, 0)
Screenshot: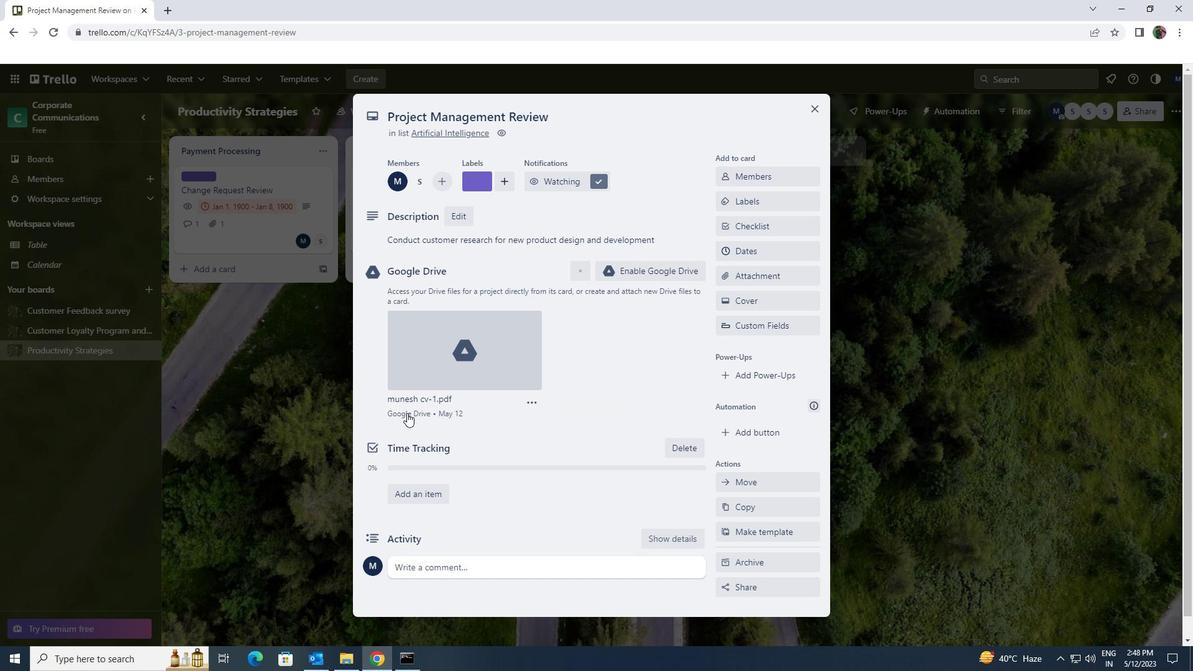 
Action: Mouse moved to (407, 406)
Screenshot: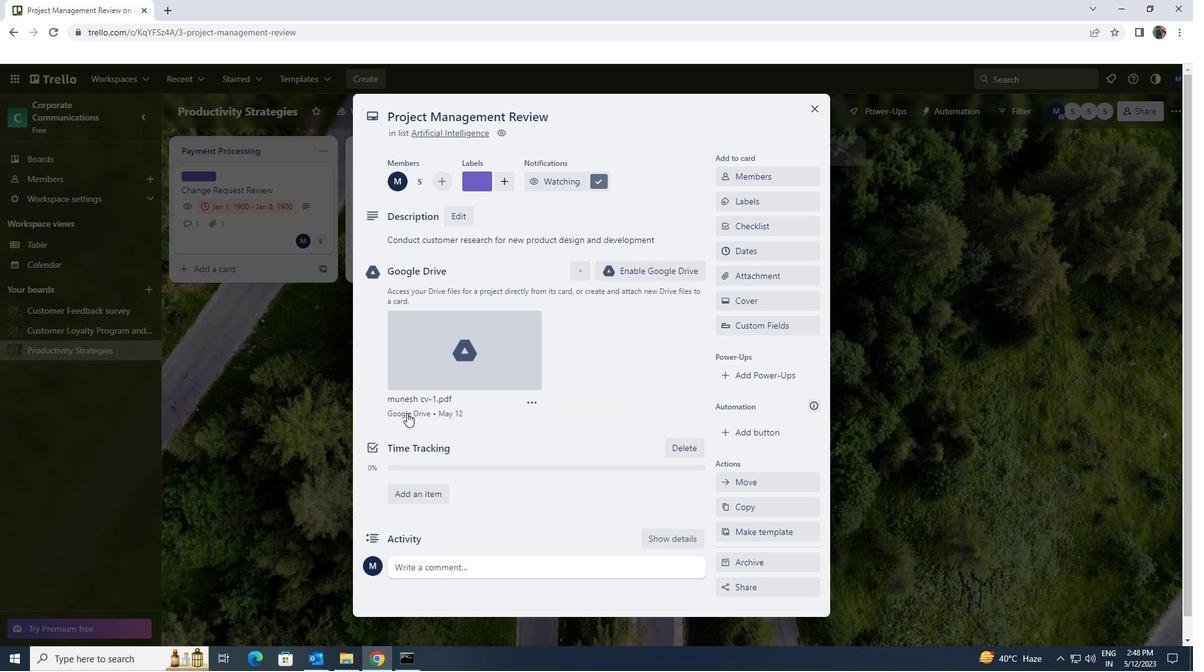 
Action: Mouse scrolled (407, 405) with delta (0, 0)
Screenshot: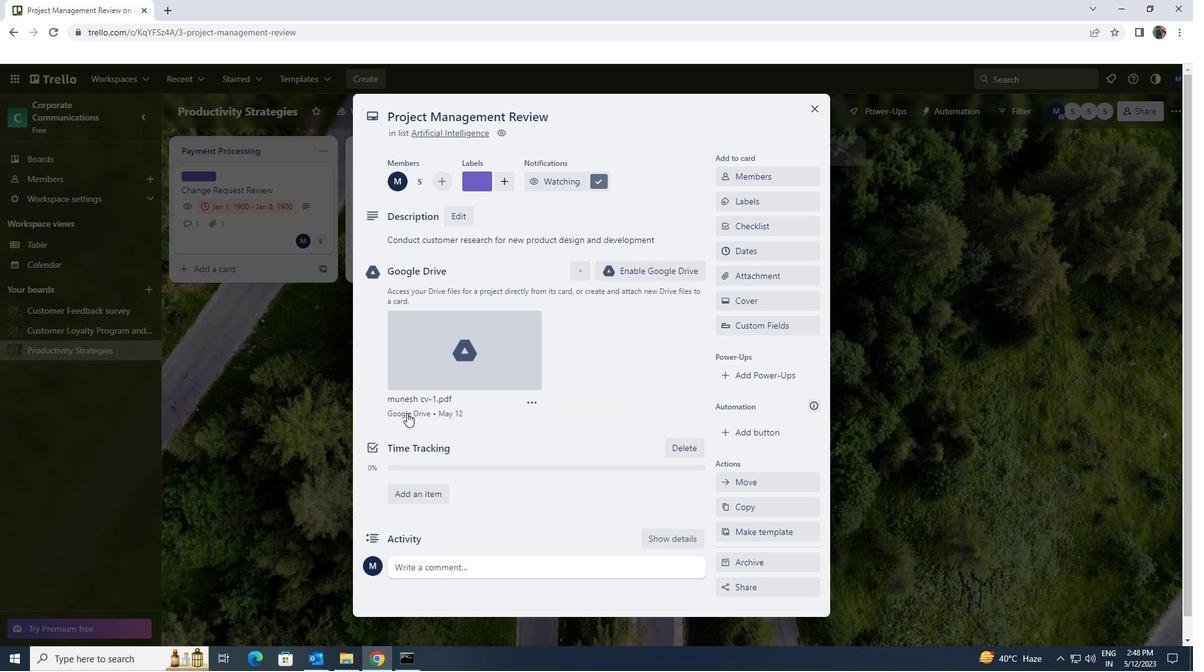 
Action: Mouse moved to (436, 541)
Screenshot: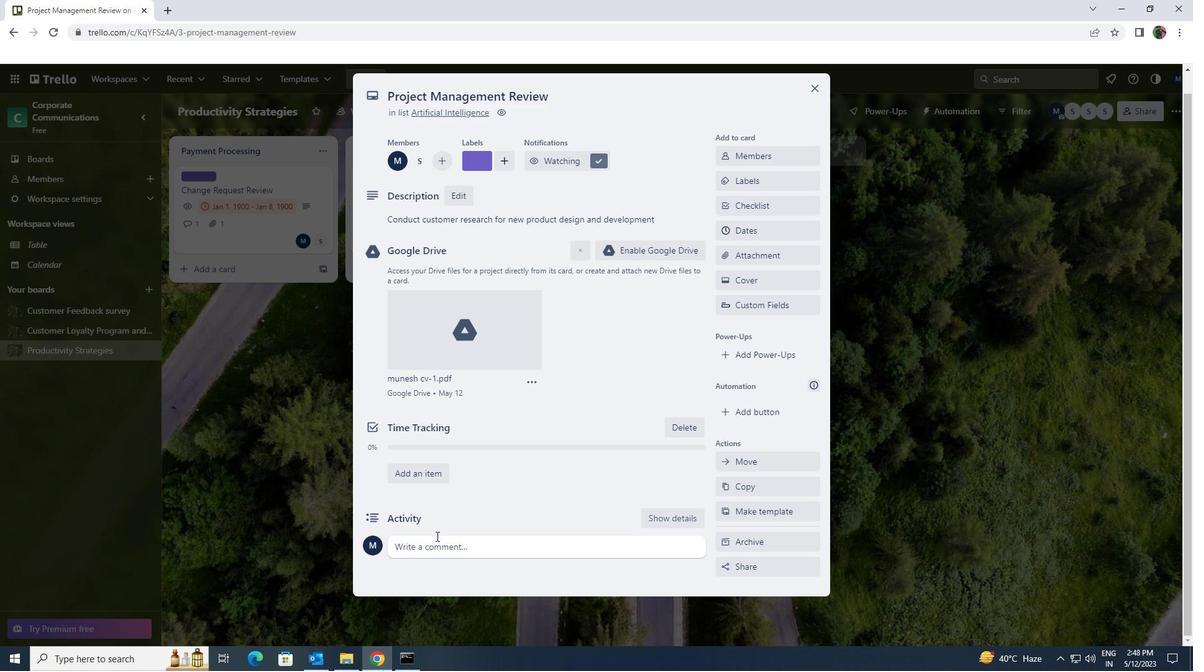 
Action: Mouse pressed left at (436, 541)
Screenshot: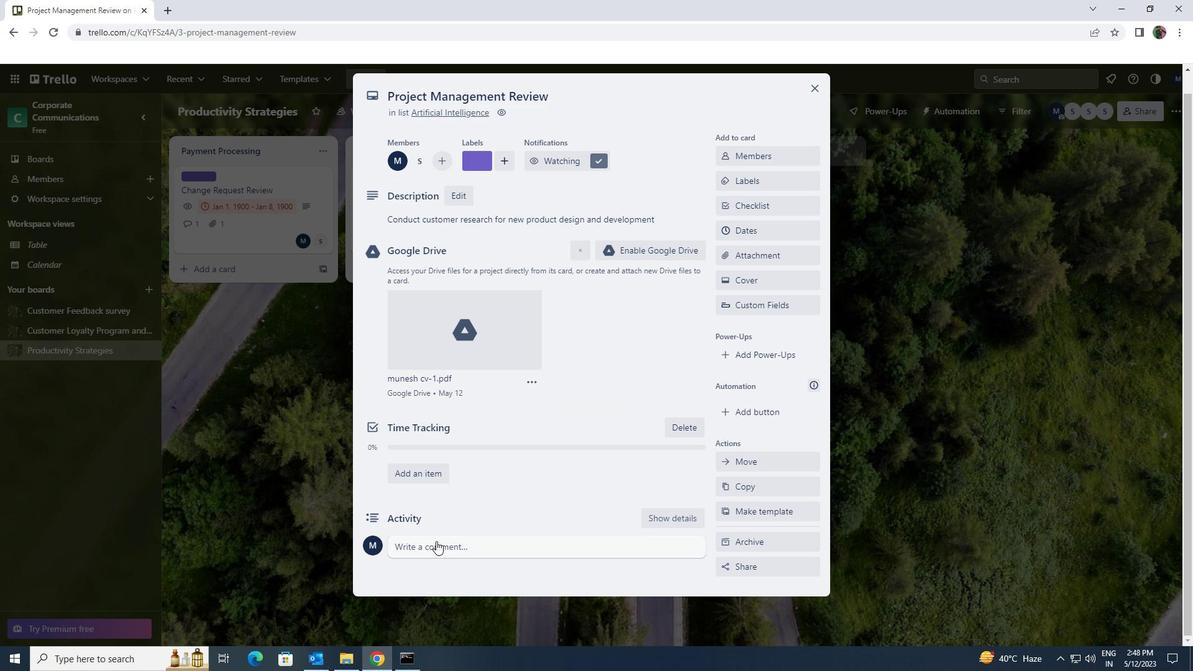 
Action: Mouse moved to (436, 541)
Screenshot: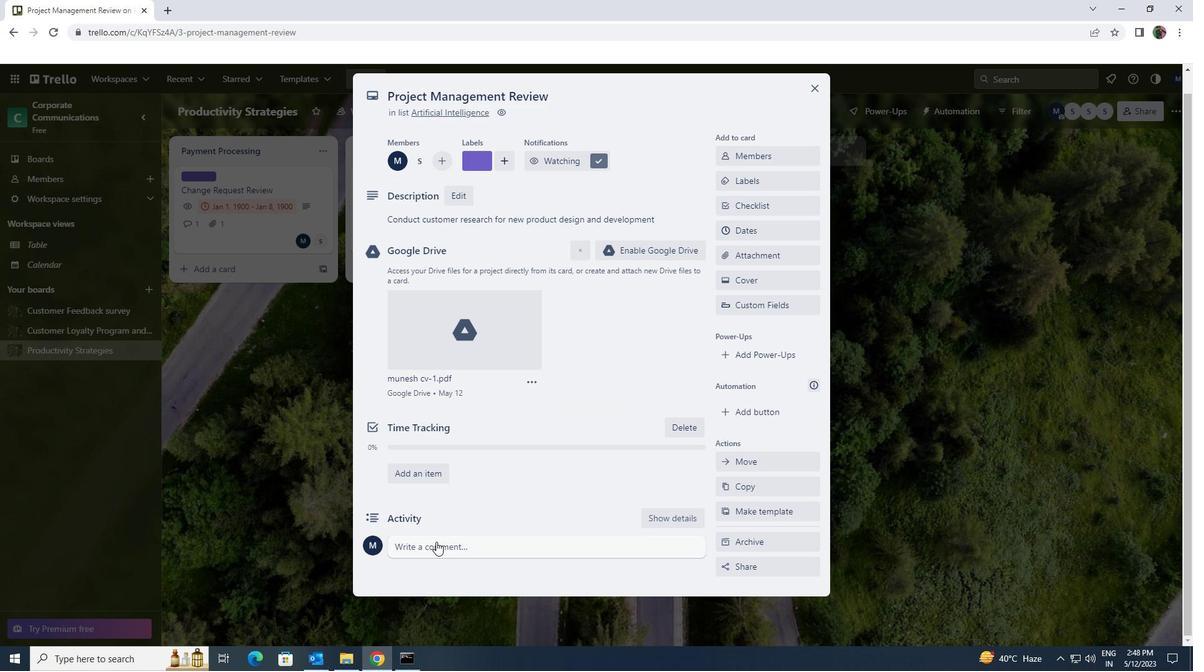 
Action: Key pressed <Key.shift>LET<Key.space>US<Key.space>AMKE<Key.space>SURE<Key.space><Key.backspace><Key.backspace><Key.backspace><Key.backspace><Key.backspace><Key.backspace><Key.backspace><Key.backspace><Key.backspace><Key.backspace>MAKE<Key.space>SURE<Key.space>W<Key.space>HAVE<Key.space>A<Key.space>CLEAR<Key.space>UNDERSTANDING<Key.space>OF<Key.space>THE<Key.space>DESIRD<Key.backspace>ED<Key.space>OUTCOMES<Key.space>AND<Key.space>SUCCESS<Key.space>METRICS<Key.space>FOR<Key.space>THIS<Key.space>TASK<Key.space>
Screenshot: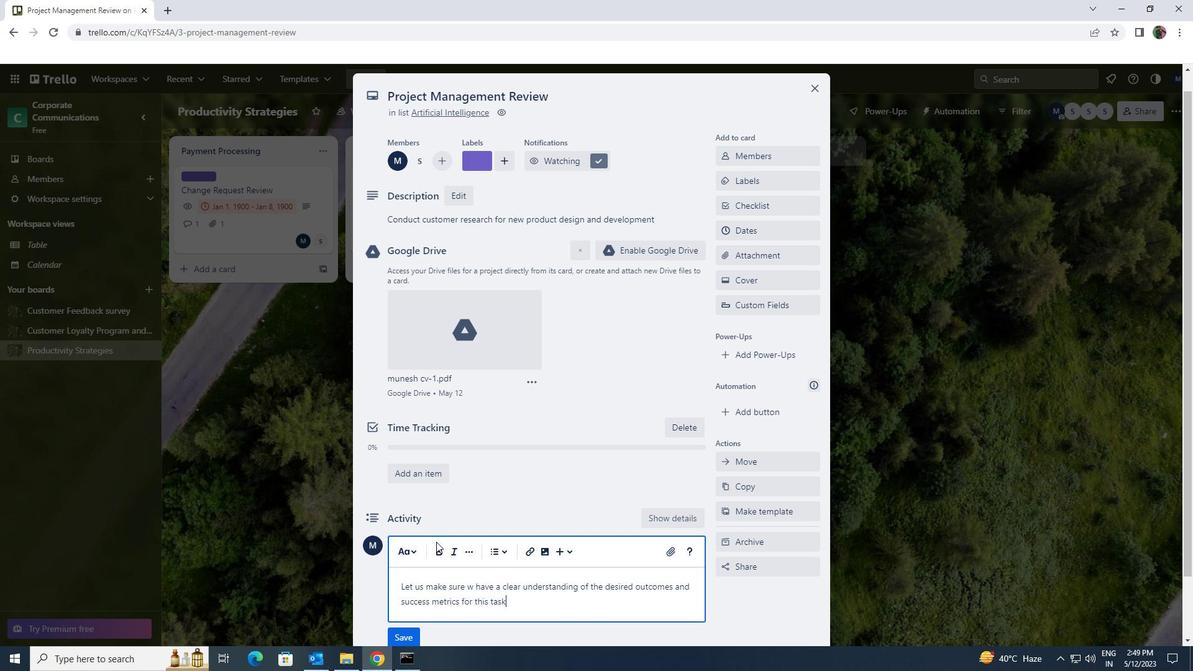 
Action: Mouse moved to (436, 606)
Screenshot: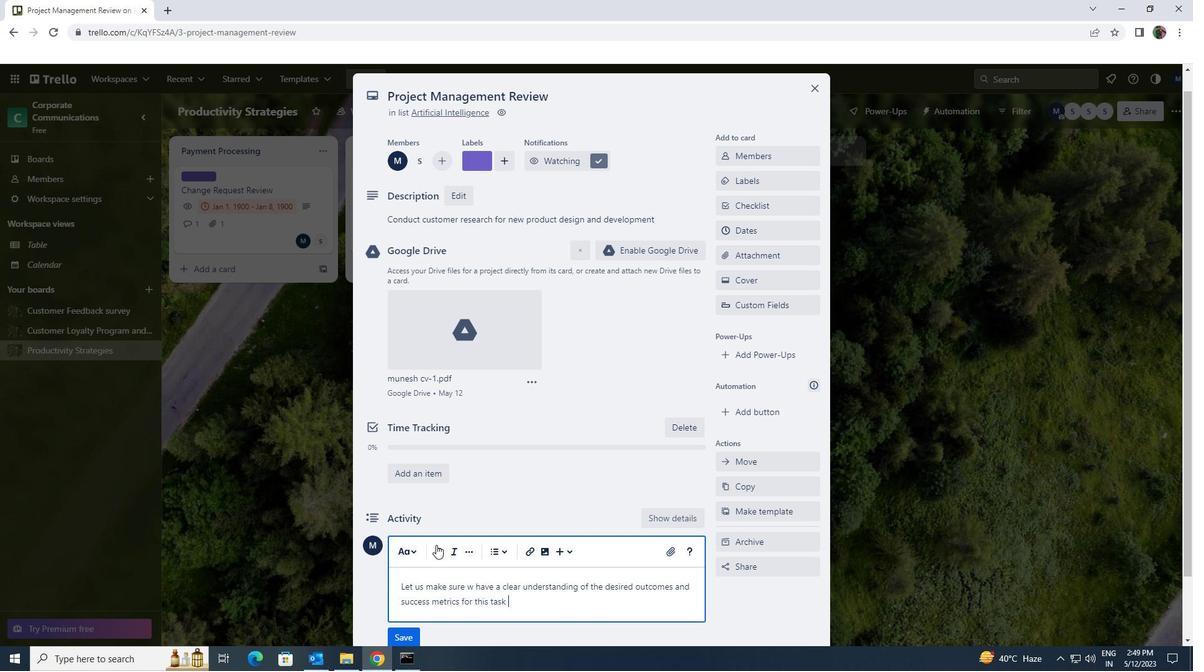 
Action: Mouse scrolled (436, 605) with delta (0, 0)
Screenshot: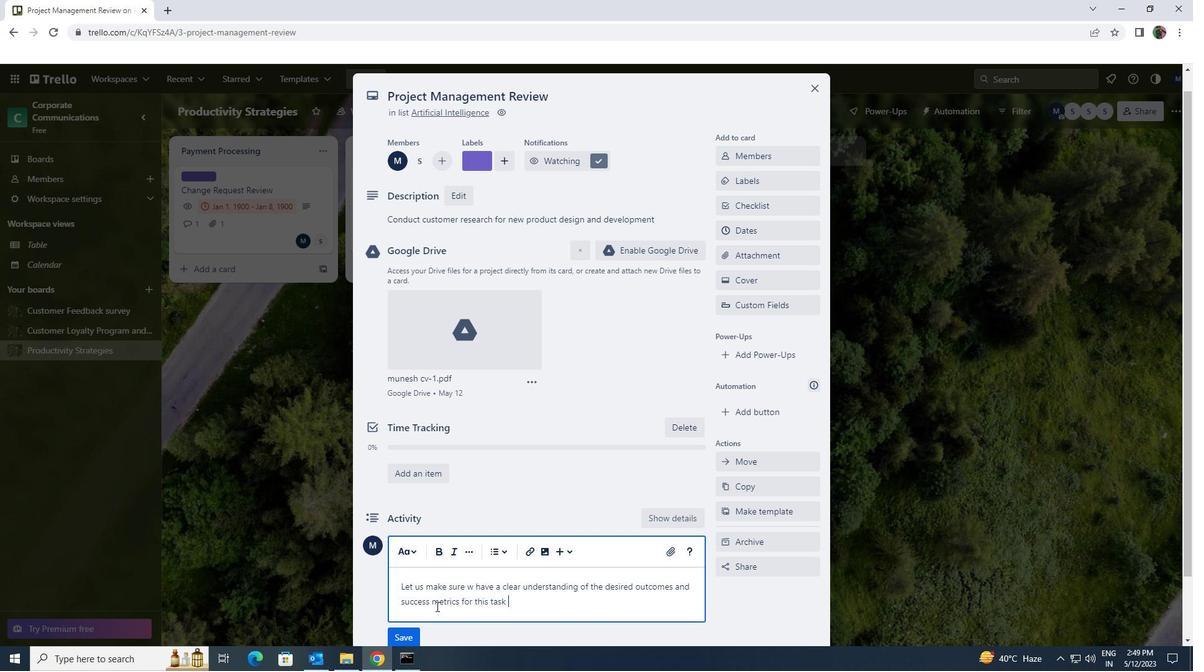 
Action: Mouse moved to (410, 569)
Screenshot: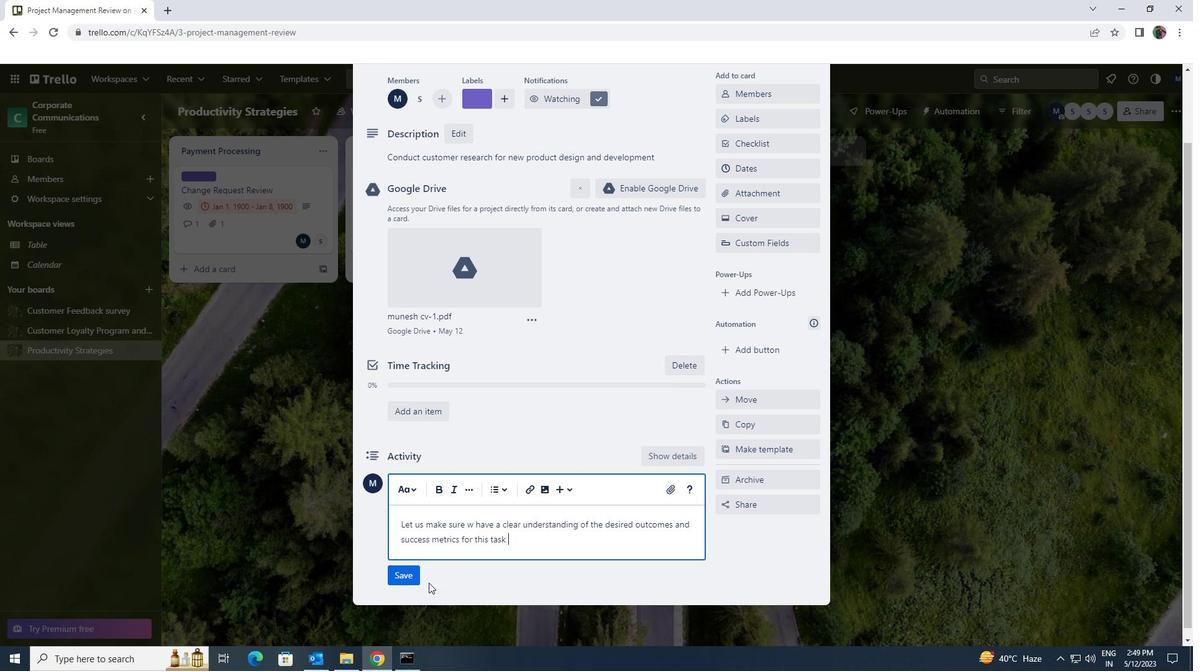 
Action: Mouse pressed left at (410, 569)
Screenshot: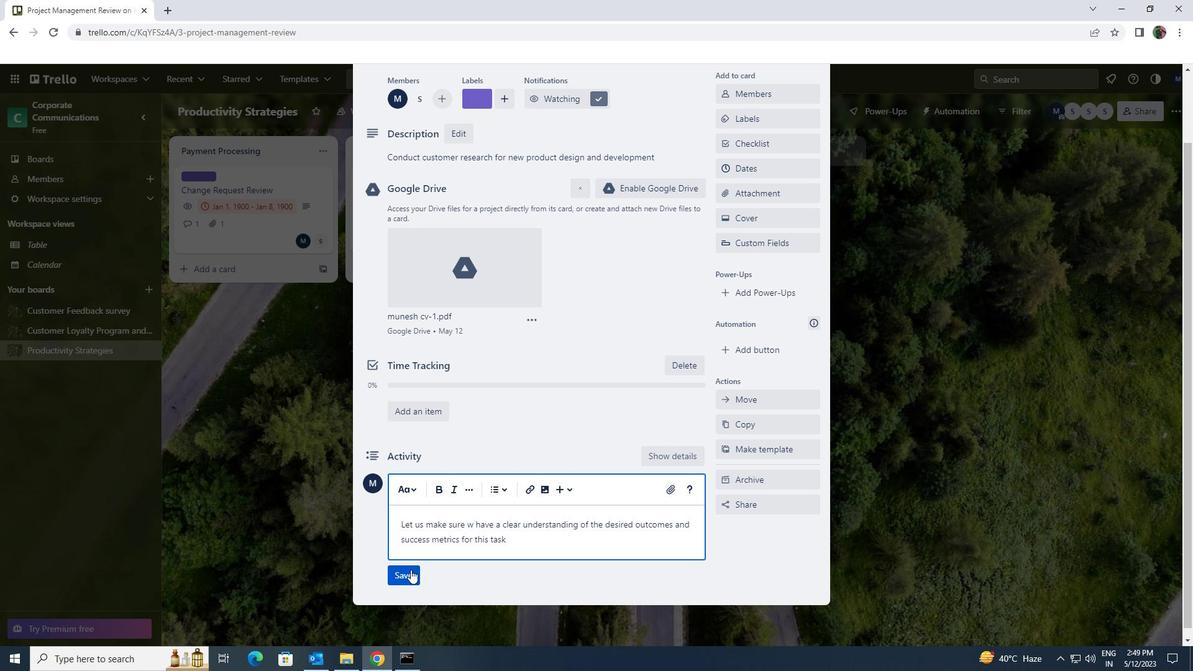 
Action: Mouse moved to (554, 513)
Screenshot: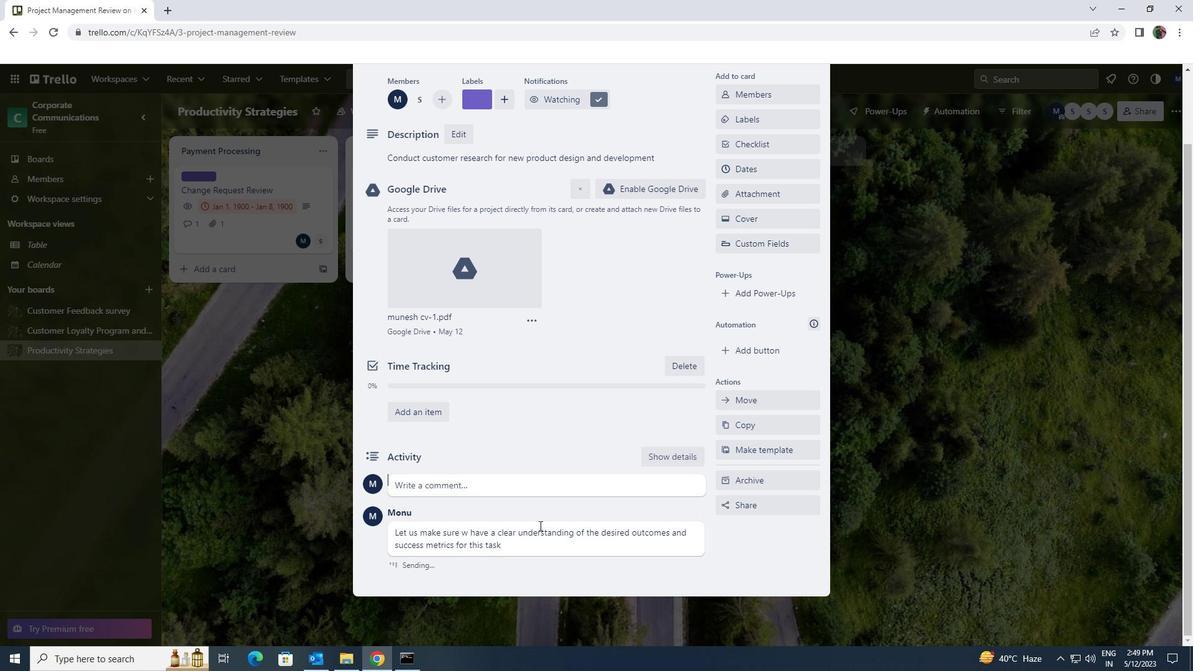 
Action: Mouse scrolled (554, 513) with delta (0, 0)
Screenshot: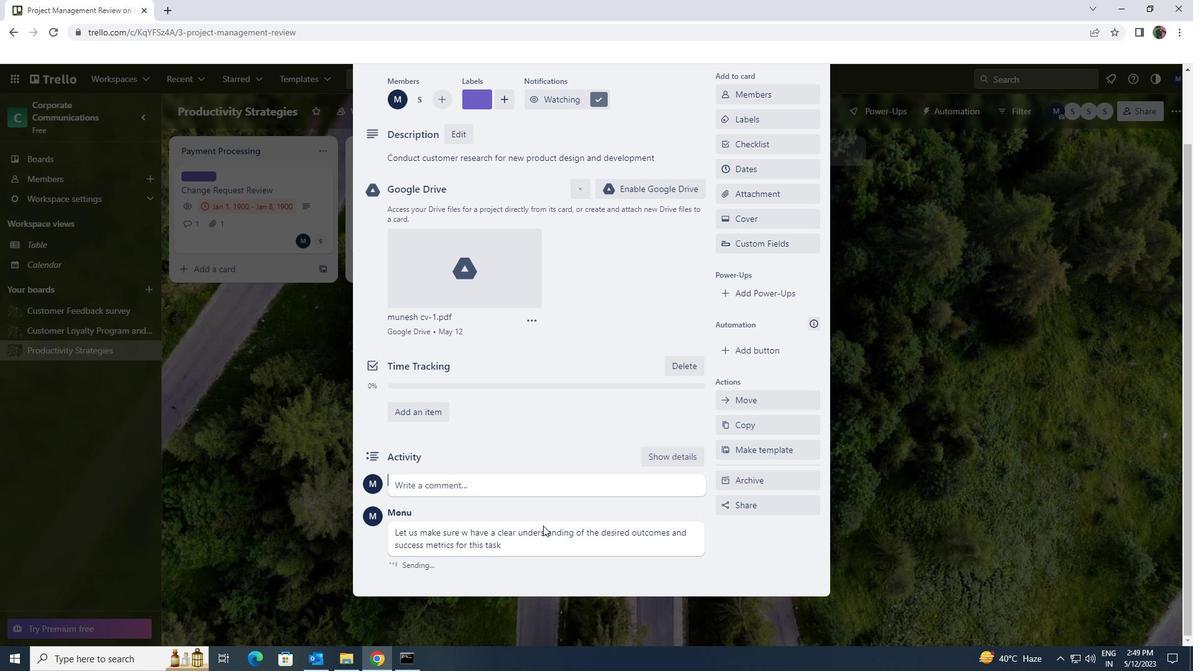 
Action: Mouse scrolled (554, 513) with delta (0, 0)
Screenshot: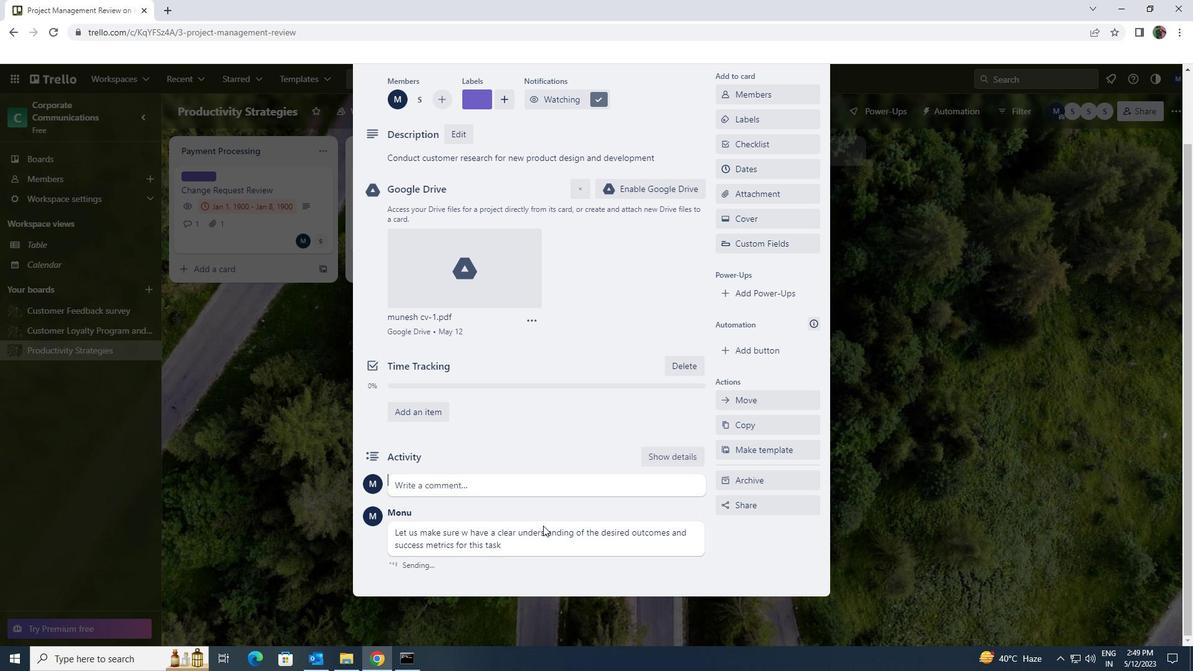 
Action: Mouse moved to (554, 514)
Screenshot: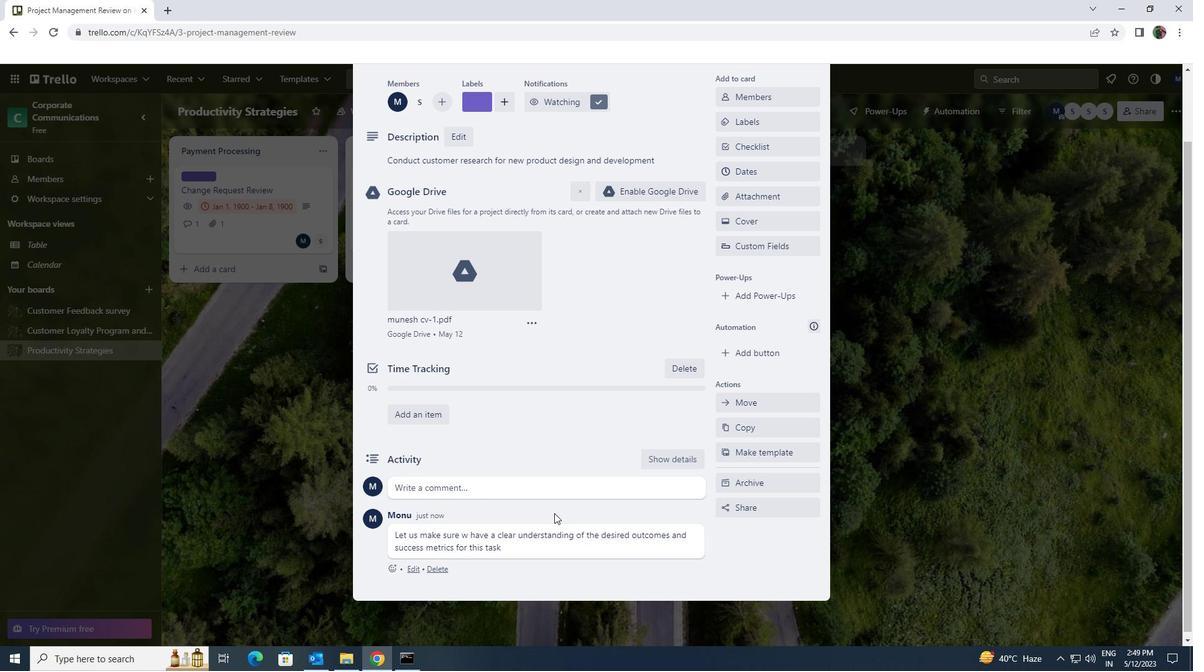 
Action: Mouse scrolled (554, 515) with delta (0, 0)
Screenshot: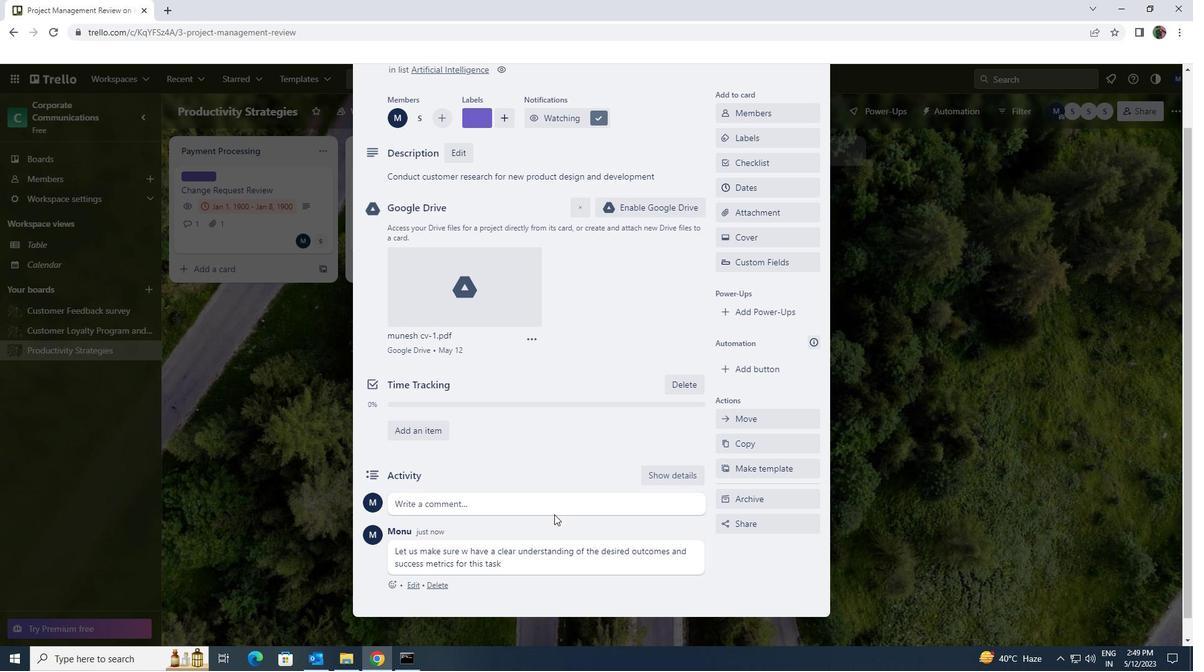 
Action: Mouse scrolled (554, 515) with delta (0, 0)
Screenshot: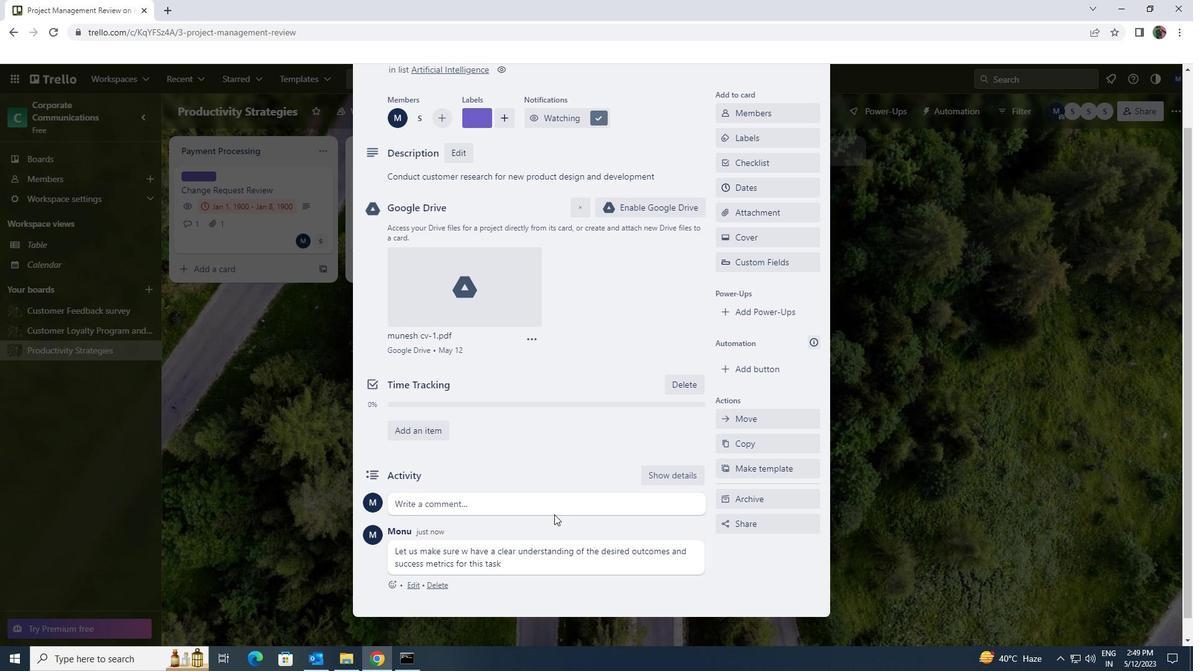 
Action: Mouse scrolled (554, 515) with delta (0, 0)
Screenshot: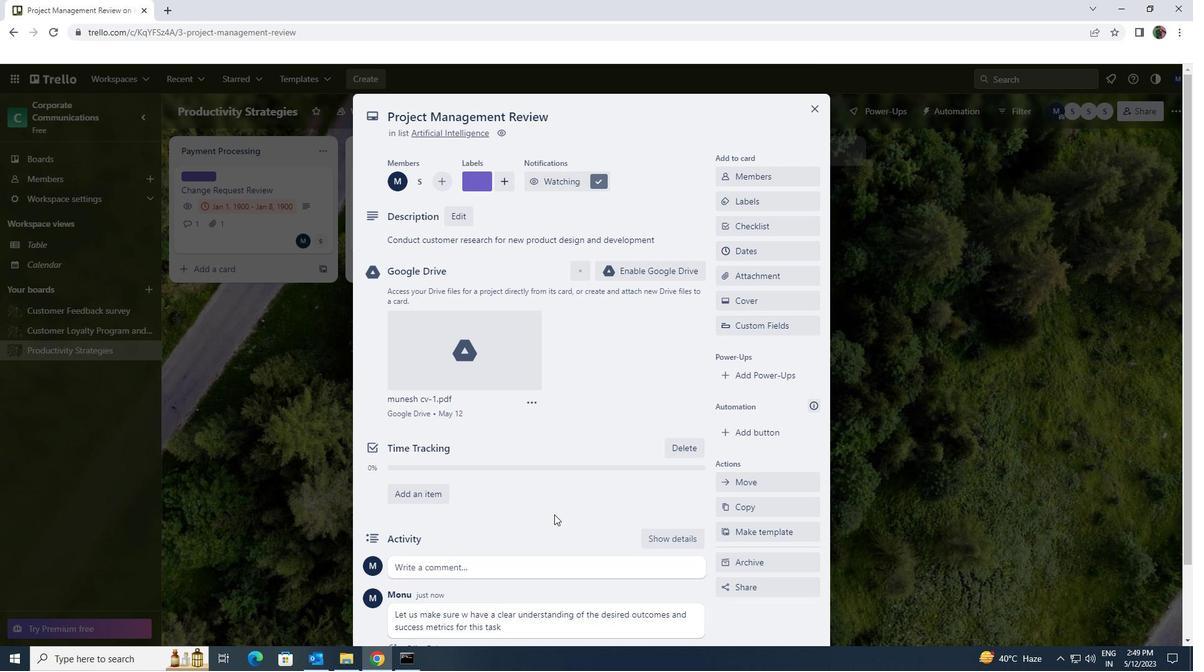 
Action: Mouse scrolled (554, 515) with delta (0, 0)
Screenshot: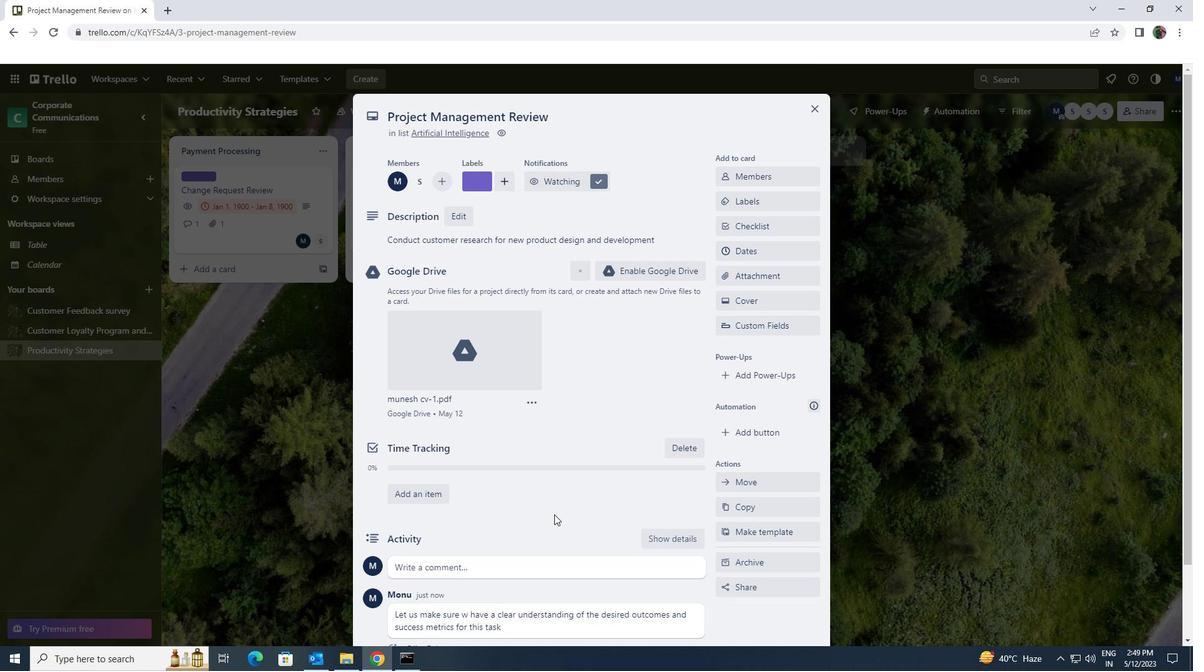 
Action: Mouse moved to (750, 256)
Screenshot: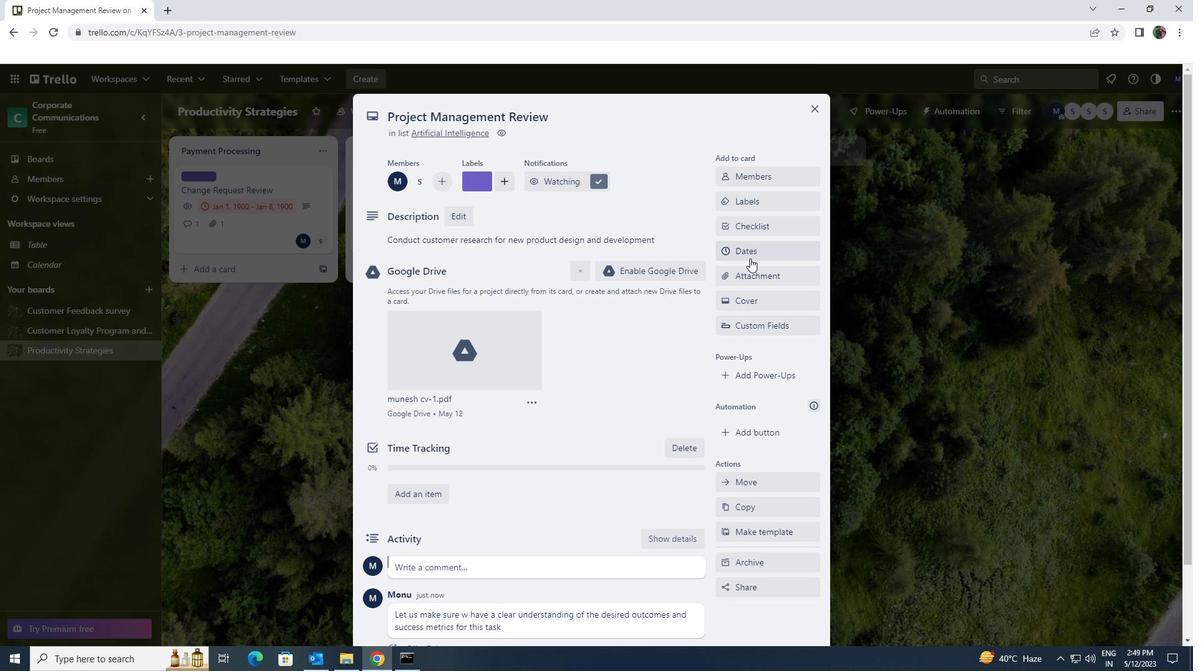 
Action: Mouse pressed left at (750, 256)
Screenshot: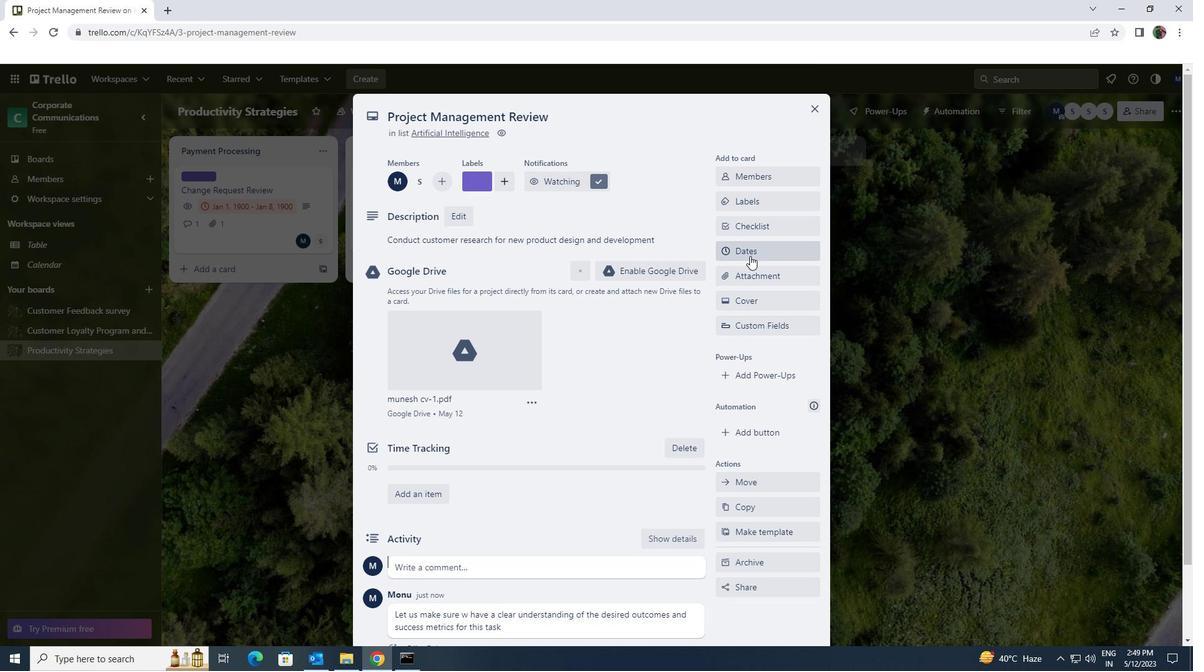 
Action: Mouse moved to (729, 336)
Screenshot: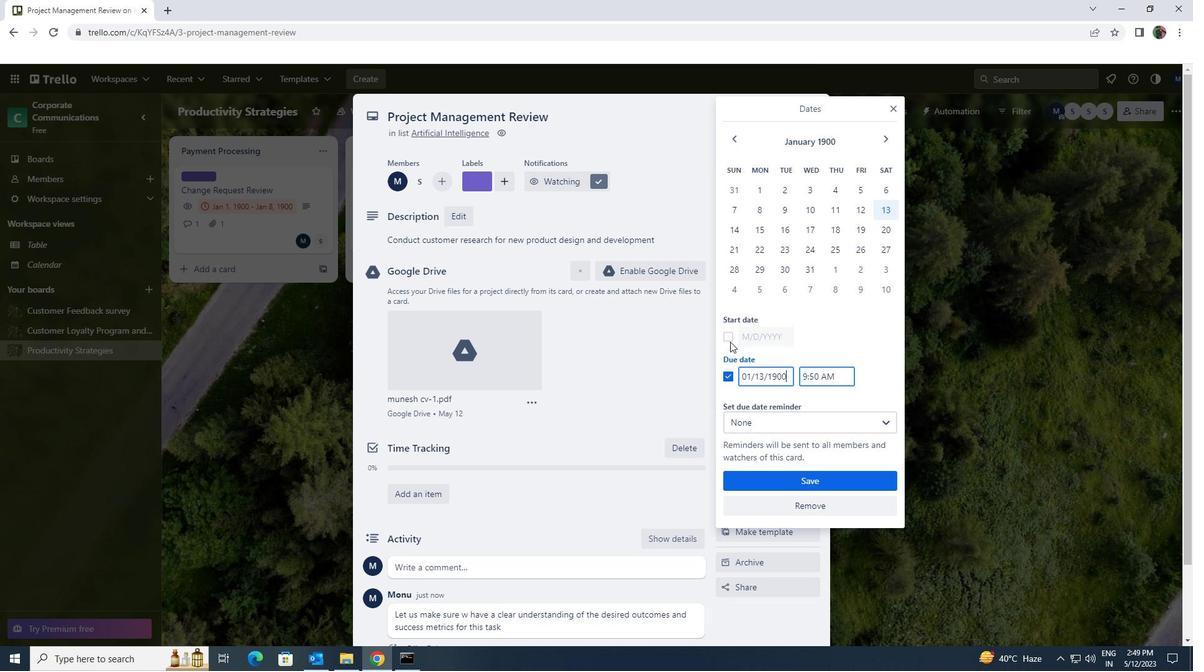 
Action: Mouse pressed left at (729, 336)
Screenshot: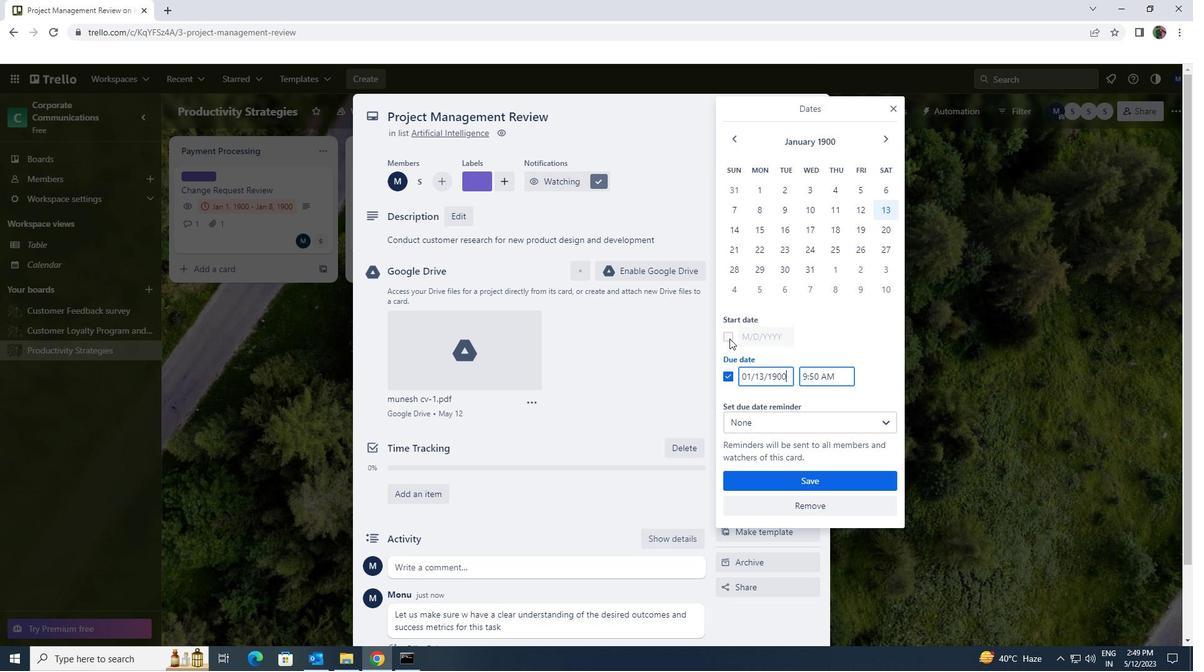 
Action: Mouse moved to (787, 339)
Screenshot: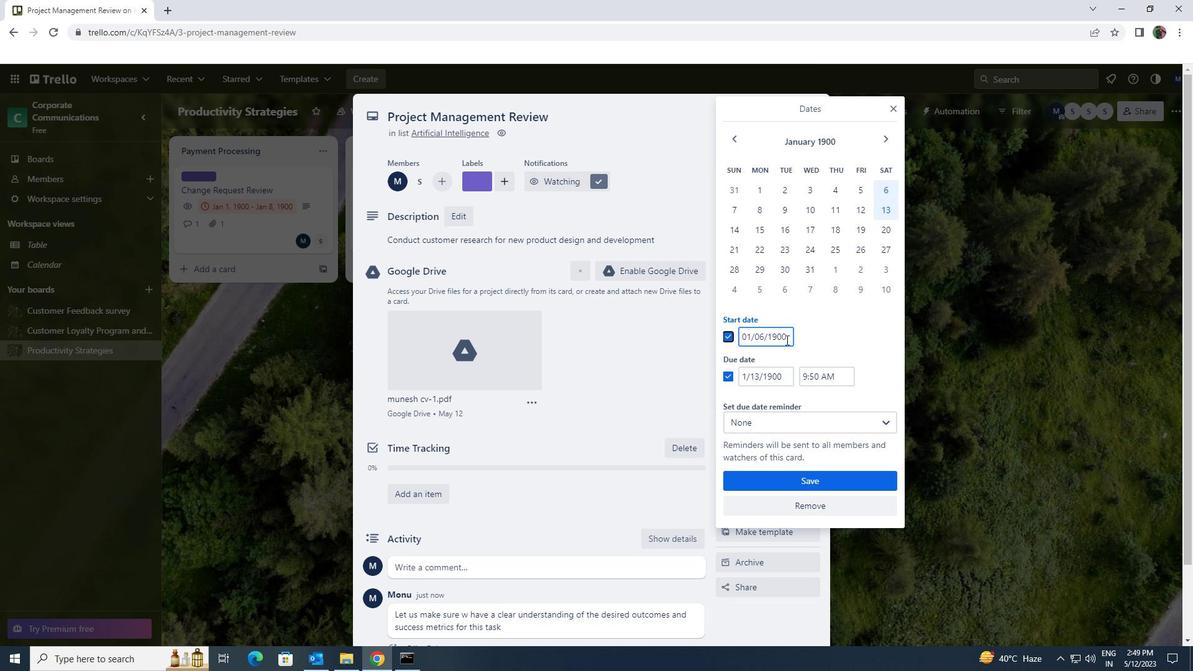 
Action: Mouse pressed left at (787, 339)
Screenshot: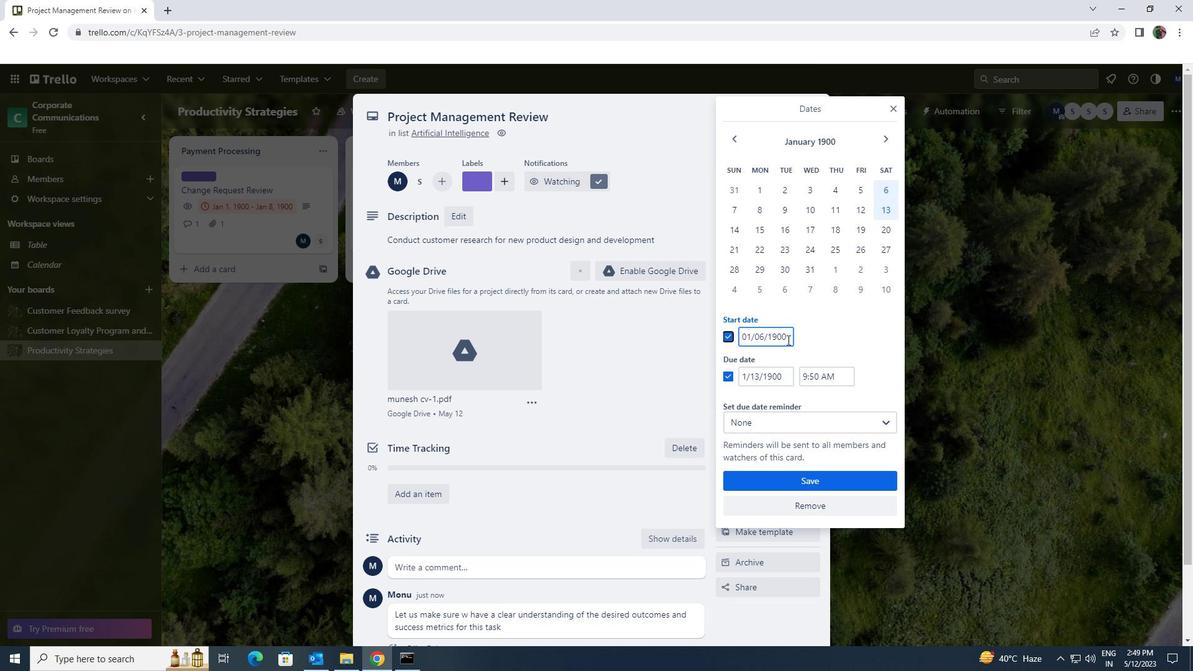 
Action: Mouse moved to (725, 341)
Screenshot: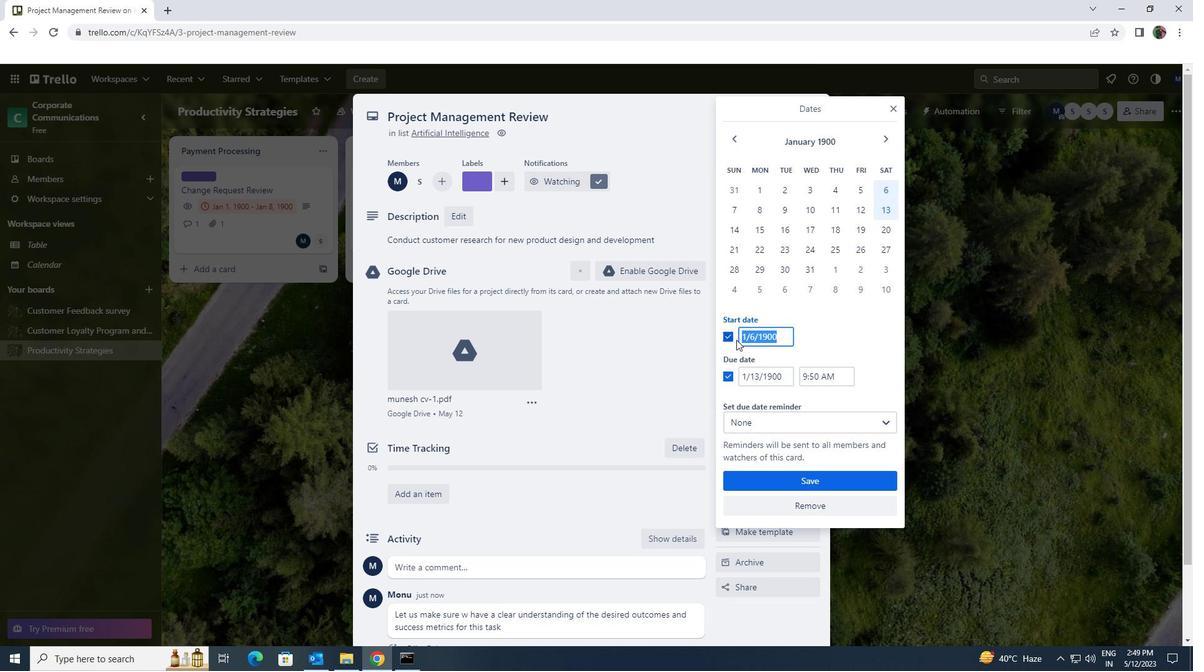 
Action: Key pressed 1/7/1
Screenshot: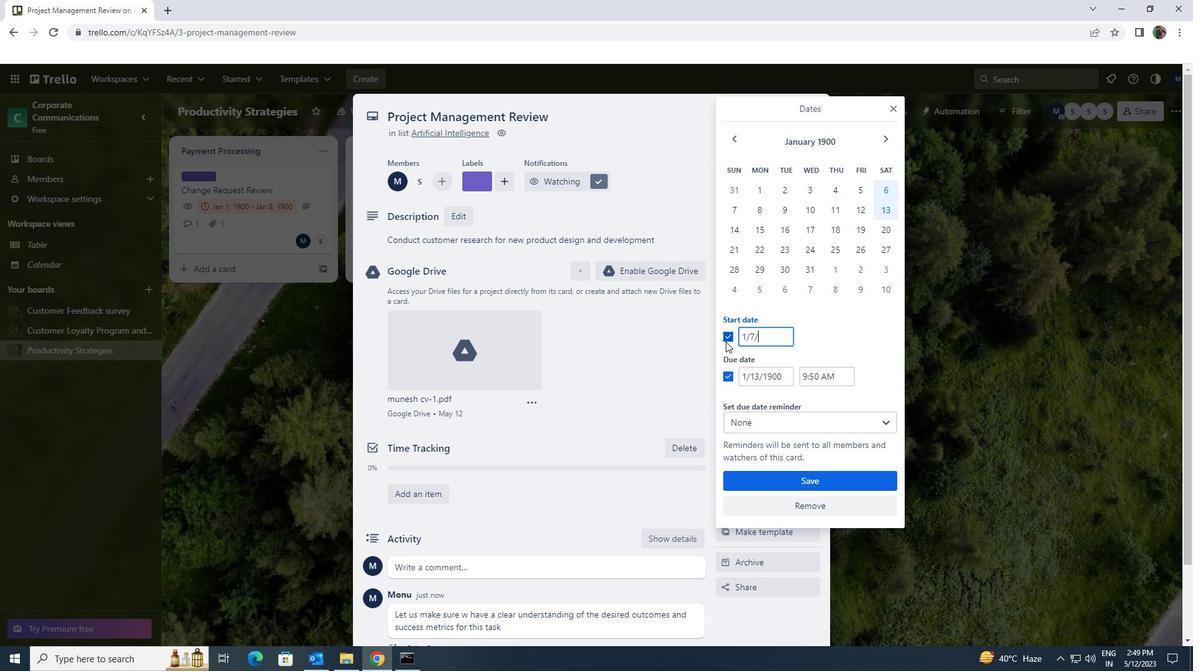 
Action: Mouse moved to (771, 330)
Screenshot: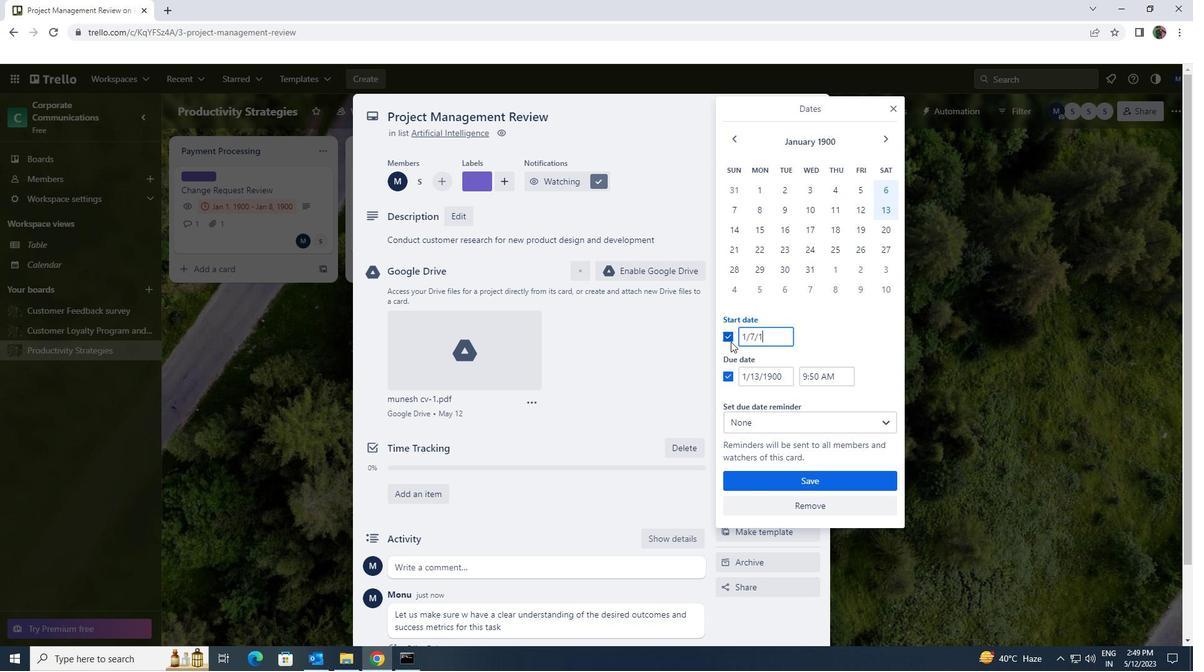 
Action: Key pressed 900
Screenshot: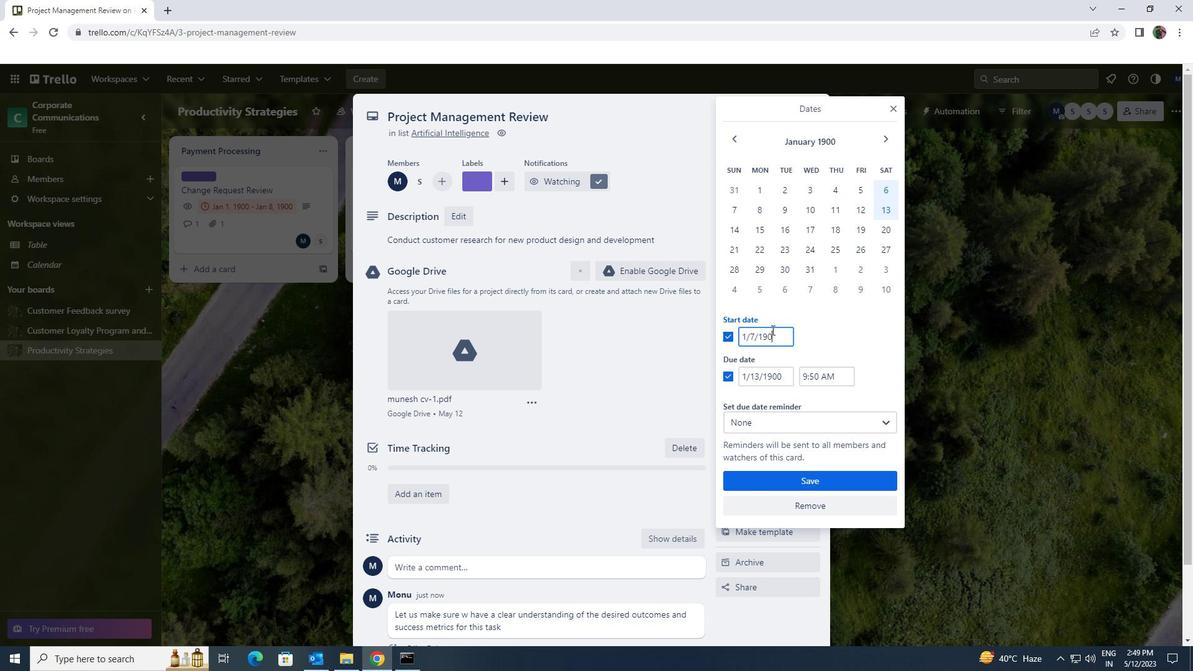 
Action: Mouse moved to (781, 374)
Screenshot: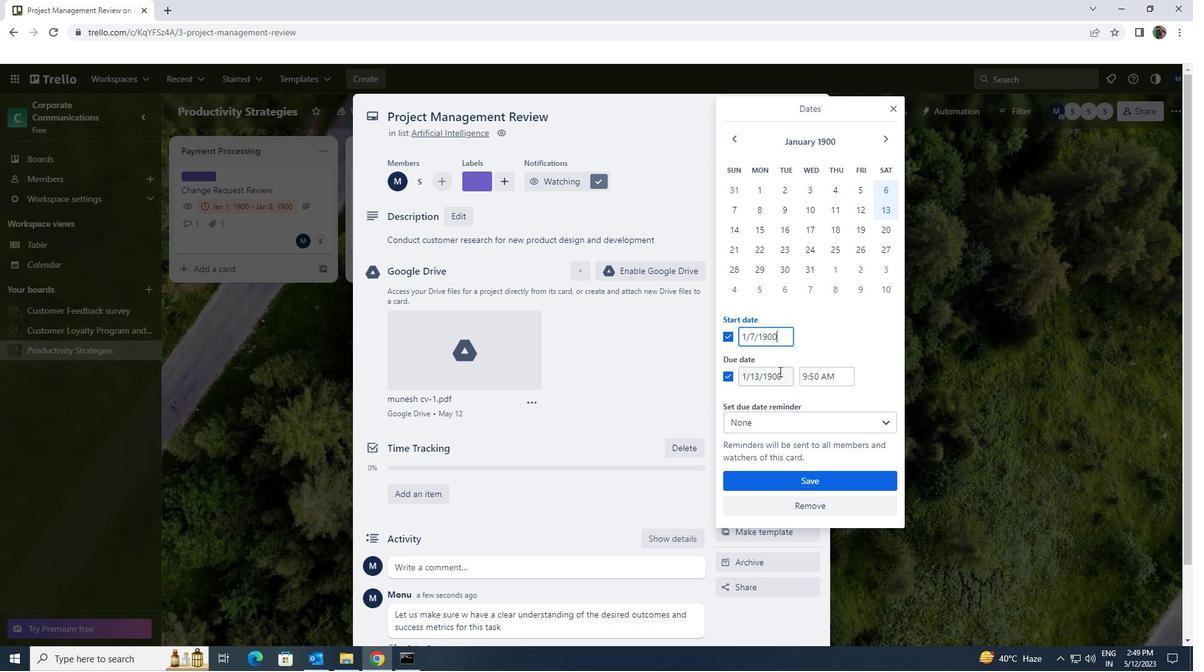 
Action: Mouse pressed left at (781, 374)
Screenshot: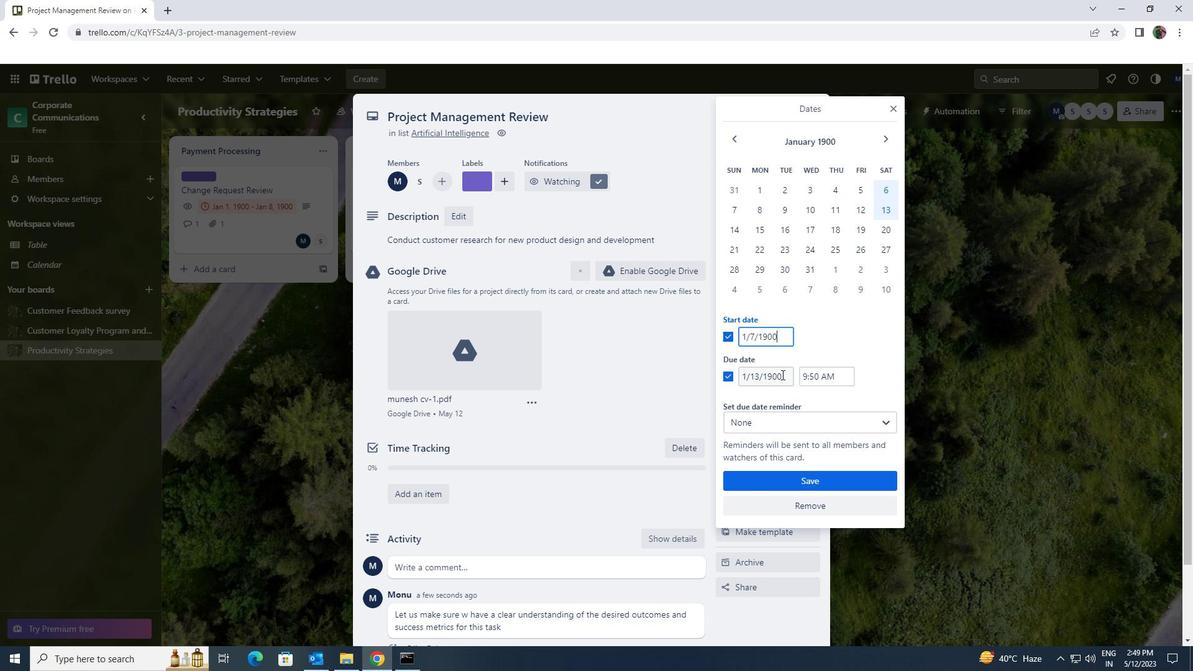 
Action: Mouse moved to (727, 376)
Screenshot: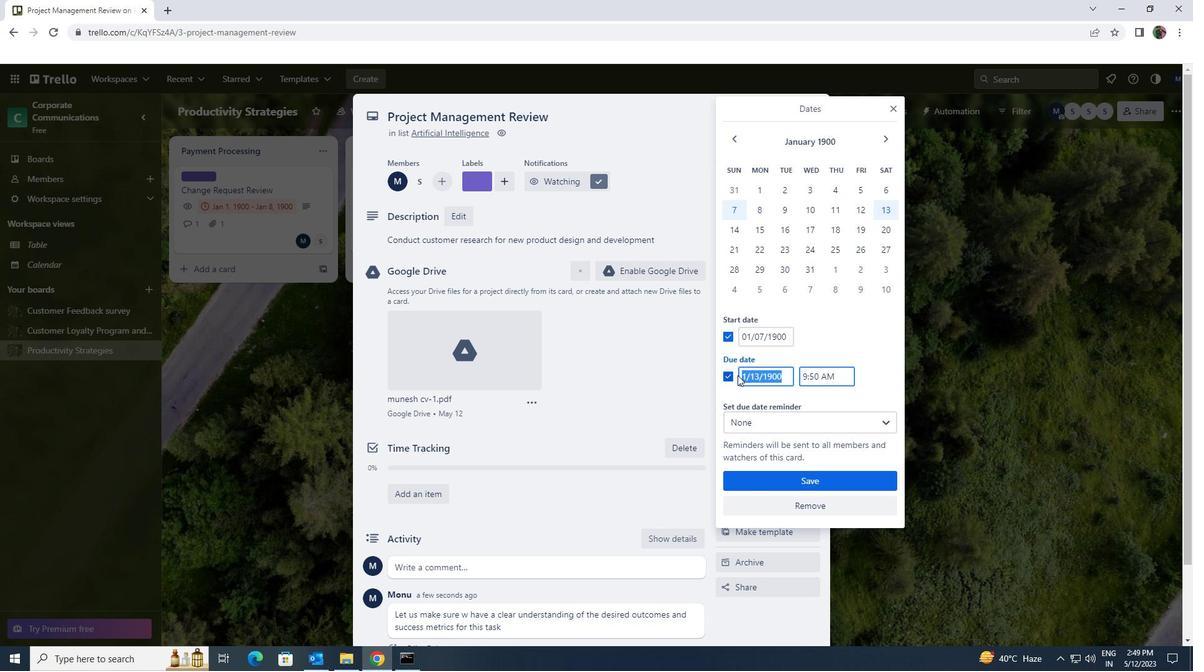 
Action: Key pressed 1/14/1900
Screenshot: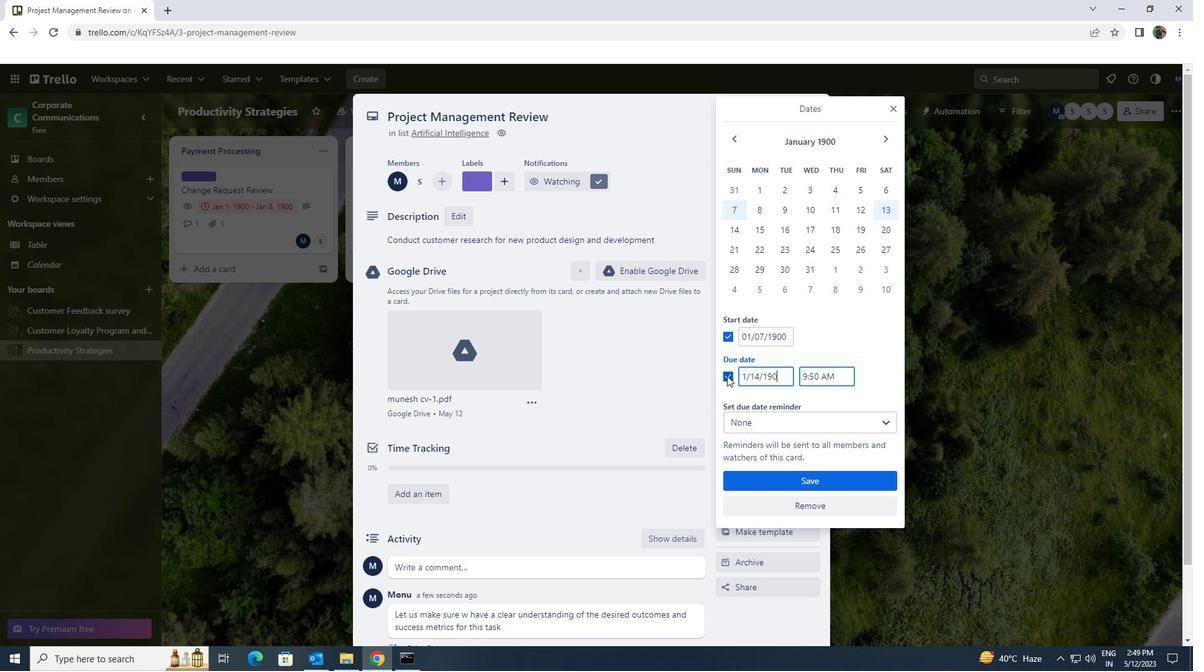 
Action: Mouse moved to (789, 482)
Screenshot: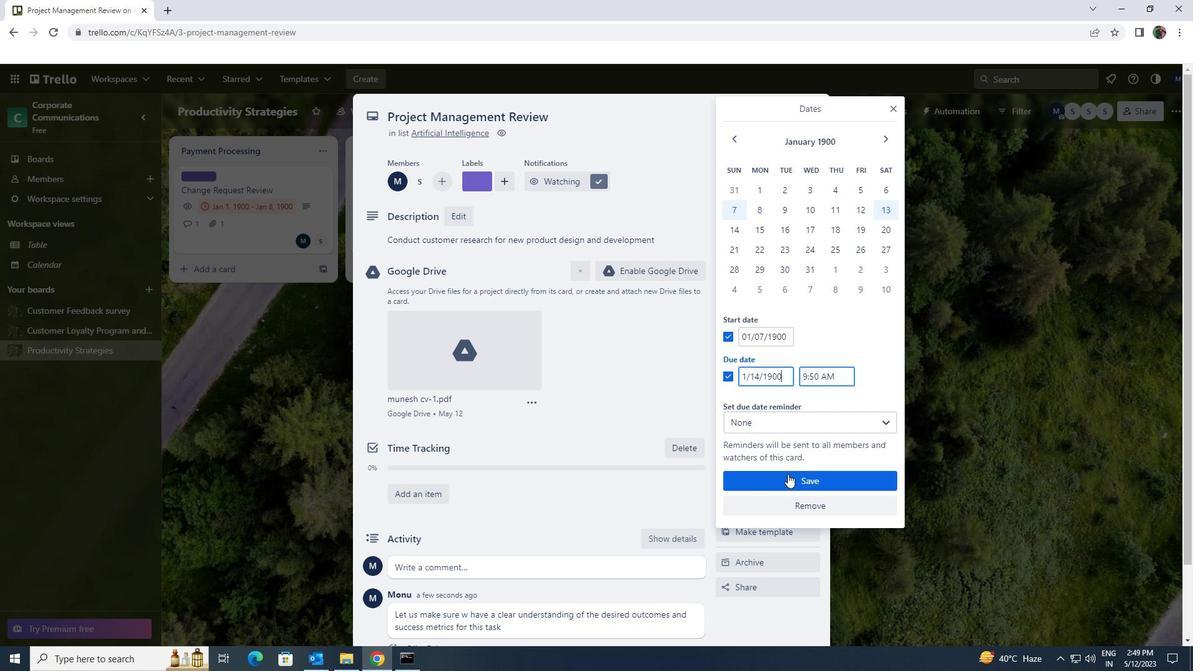 
Action: Mouse pressed left at (789, 482)
Screenshot: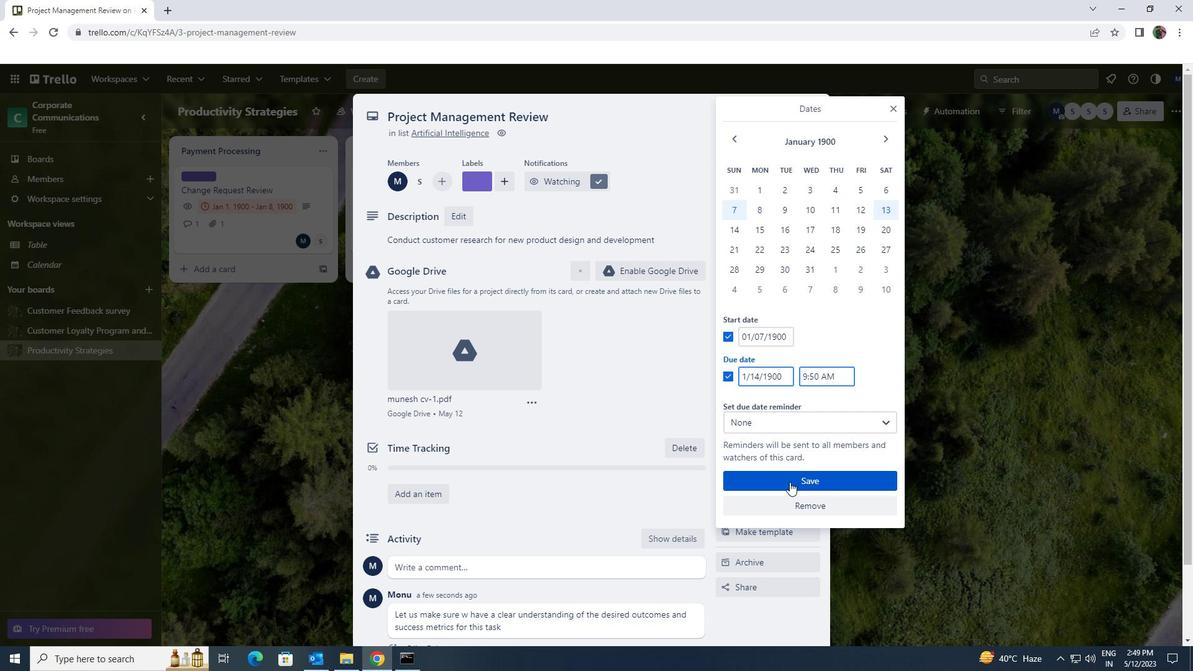 
